 Task: Look for One-way flight tickets for 2 adults, in Economy from Aswan to Los Angele to travel on 15-Dec-2023.  Stops: Any number of stops. Choice of flight is British Airways.  Outbound departure time preference is 10:00.
Action: Mouse moved to (293, 254)
Screenshot: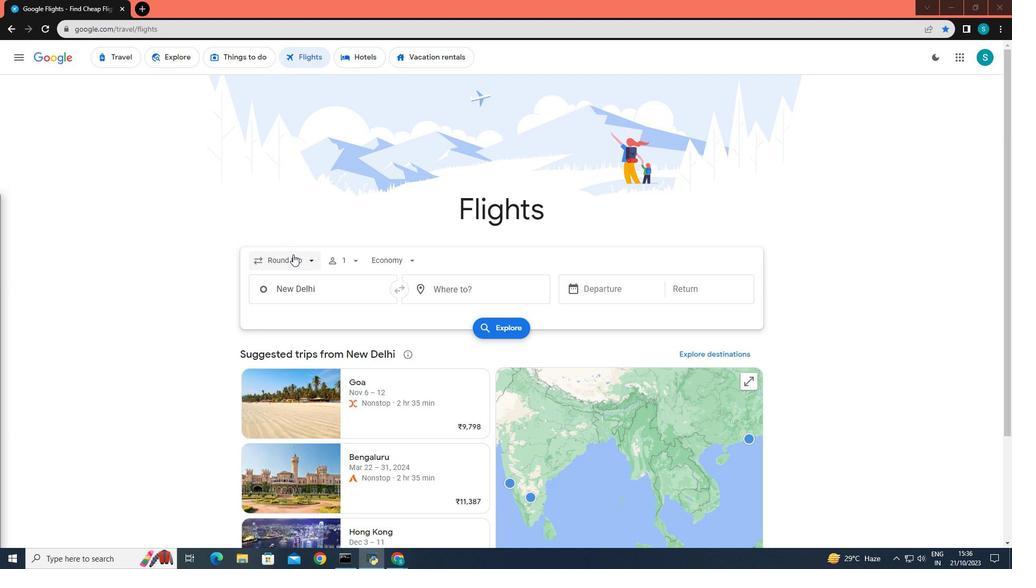 
Action: Mouse pressed left at (293, 254)
Screenshot: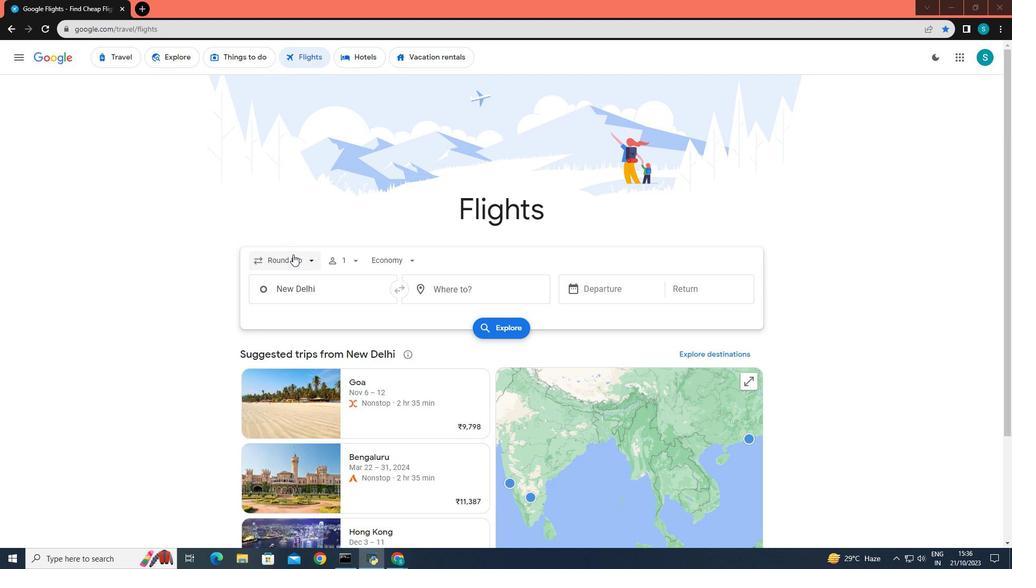 
Action: Mouse moved to (290, 306)
Screenshot: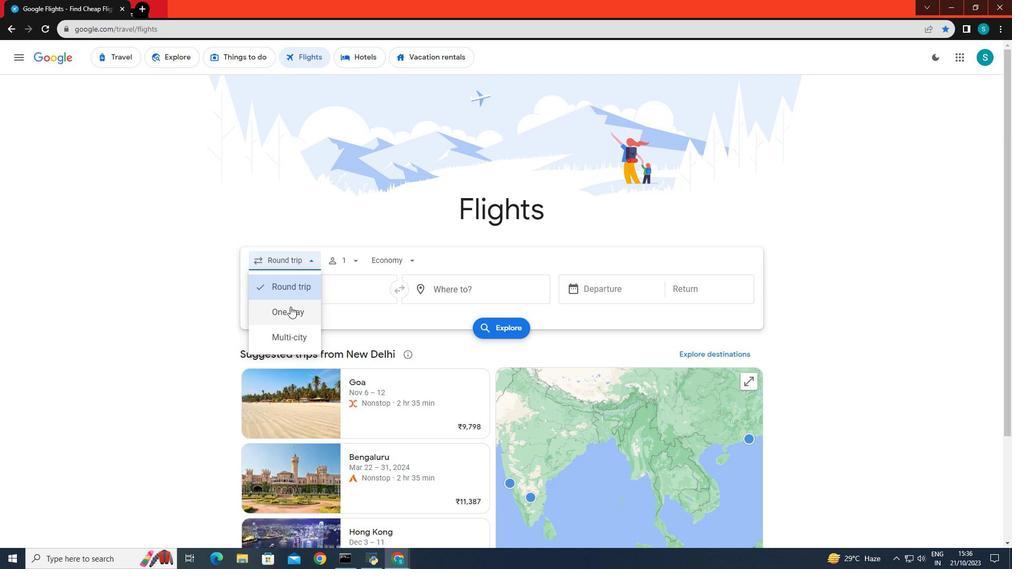 
Action: Mouse pressed left at (290, 306)
Screenshot: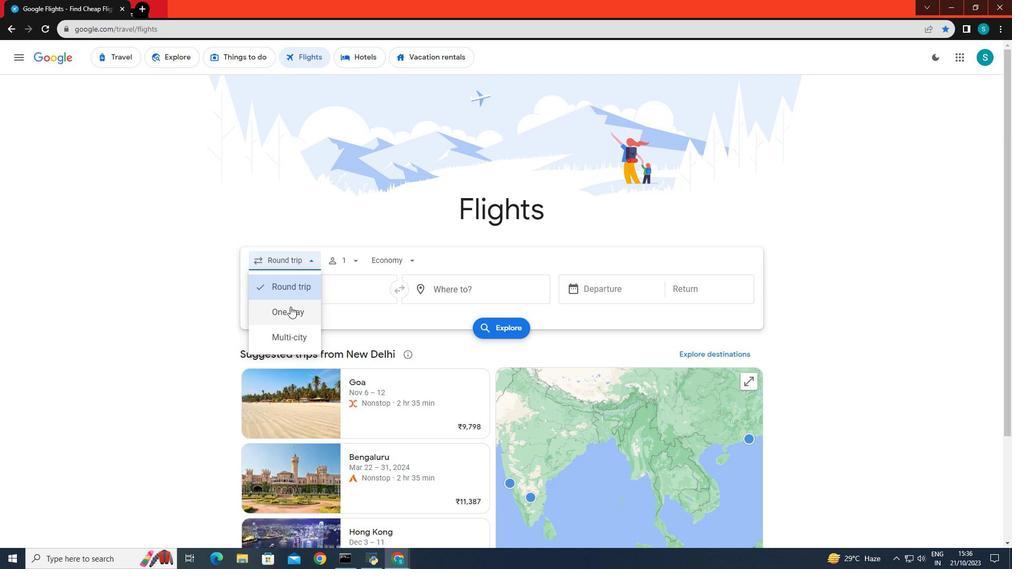 
Action: Mouse moved to (349, 256)
Screenshot: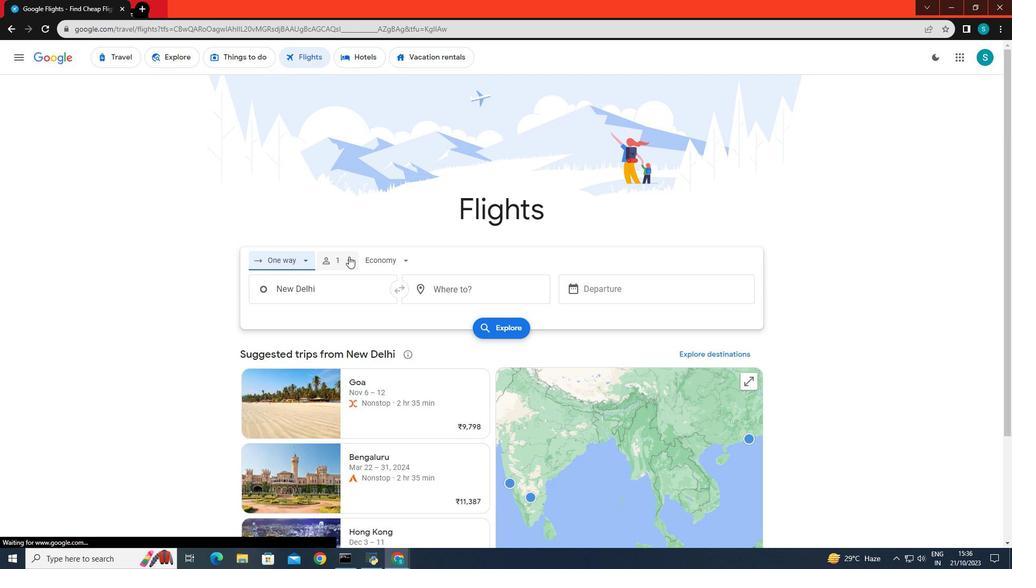 
Action: Mouse pressed left at (349, 256)
Screenshot: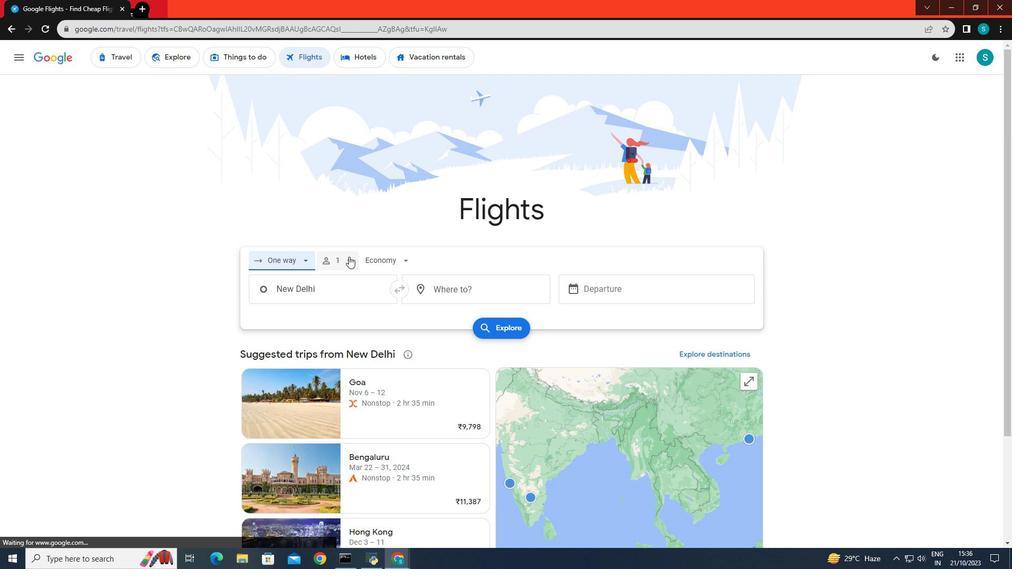 
Action: Mouse moved to (430, 292)
Screenshot: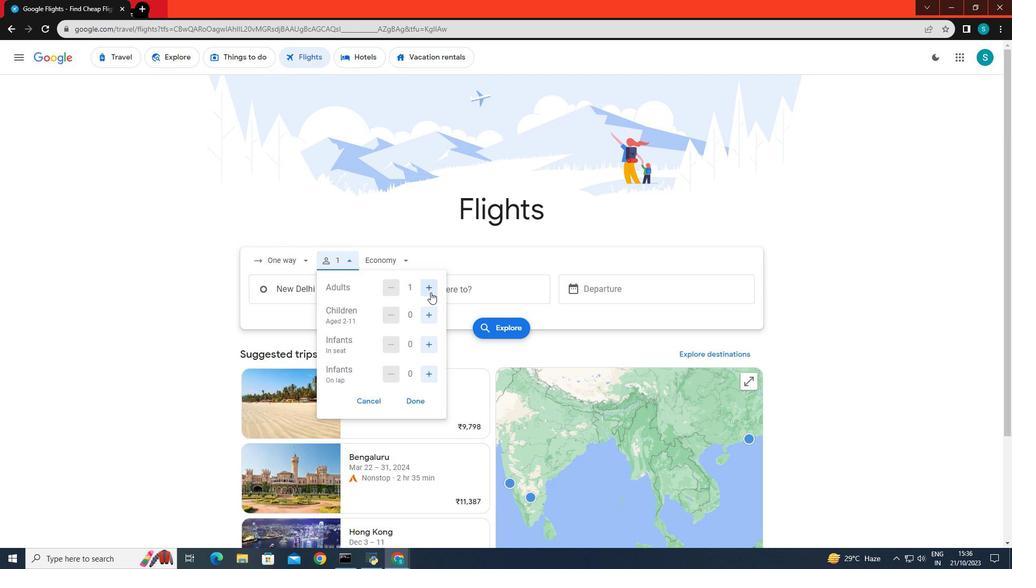 
Action: Mouse pressed left at (430, 292)
Screenshot: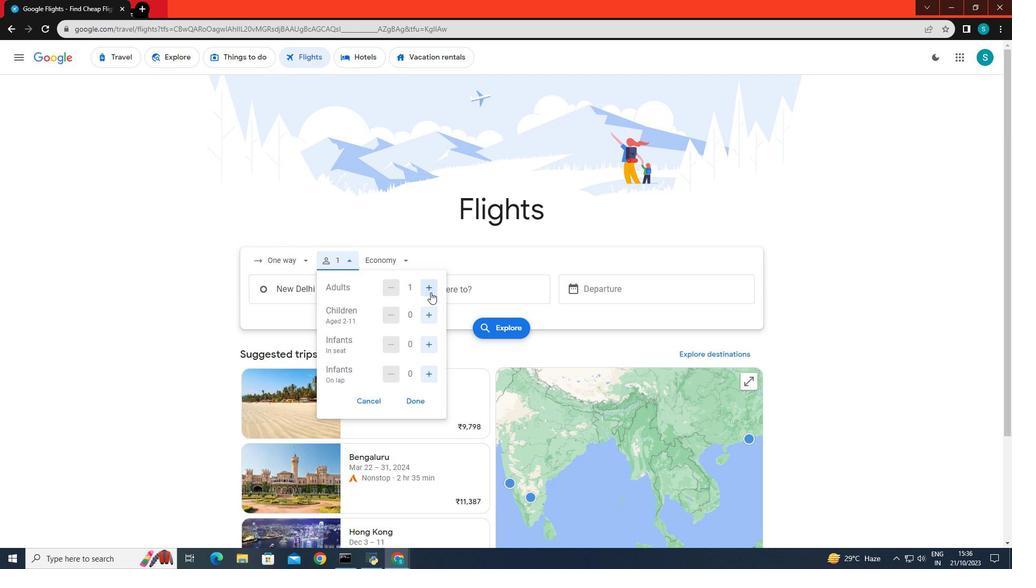 
Action: Mouse moved to (417, 400)
Screenshot: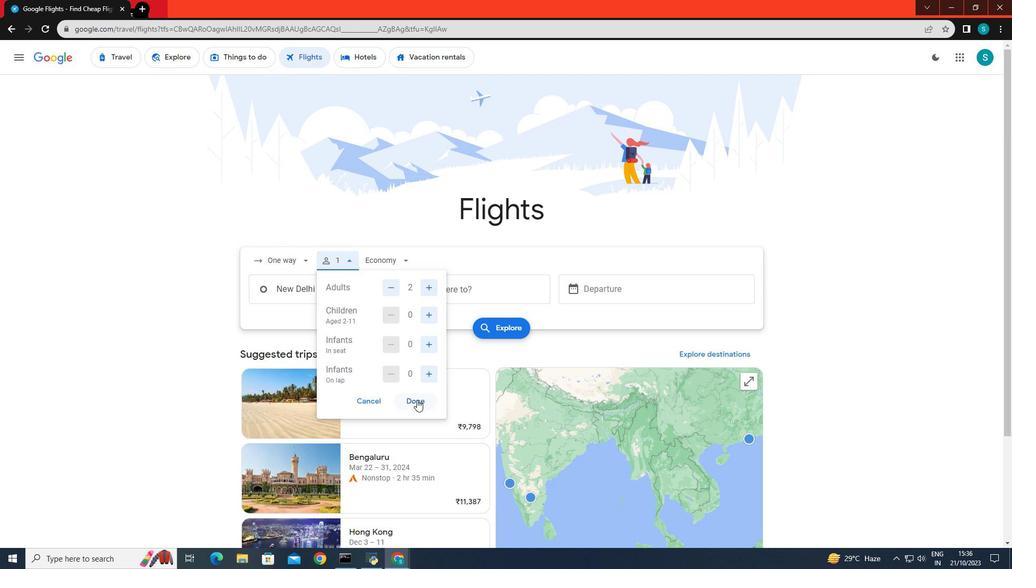 
Action: Mouse pressed left at (417, 400)
Screenshot: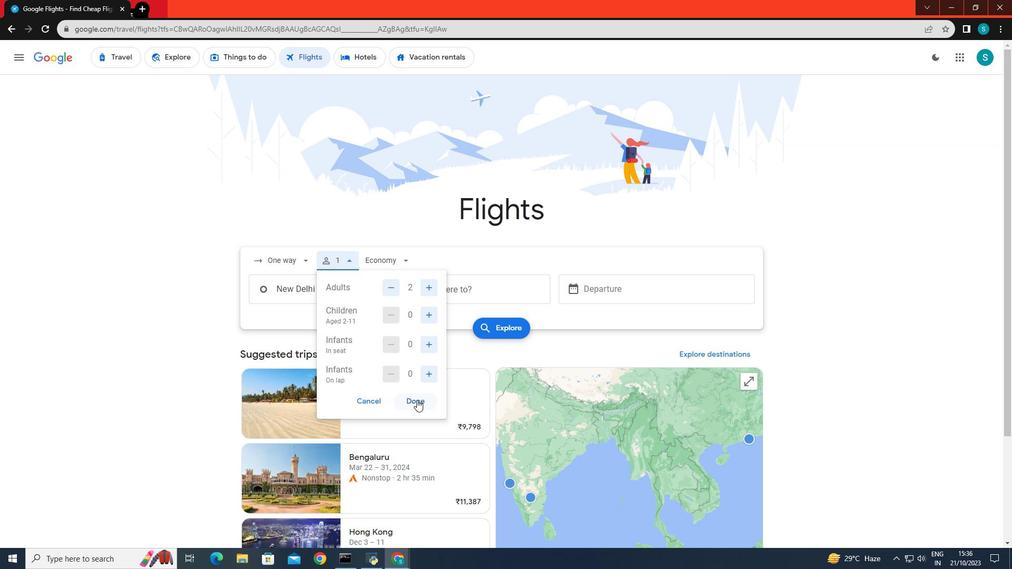 
Action: Mouse moved to (364, 291)
Screenshot: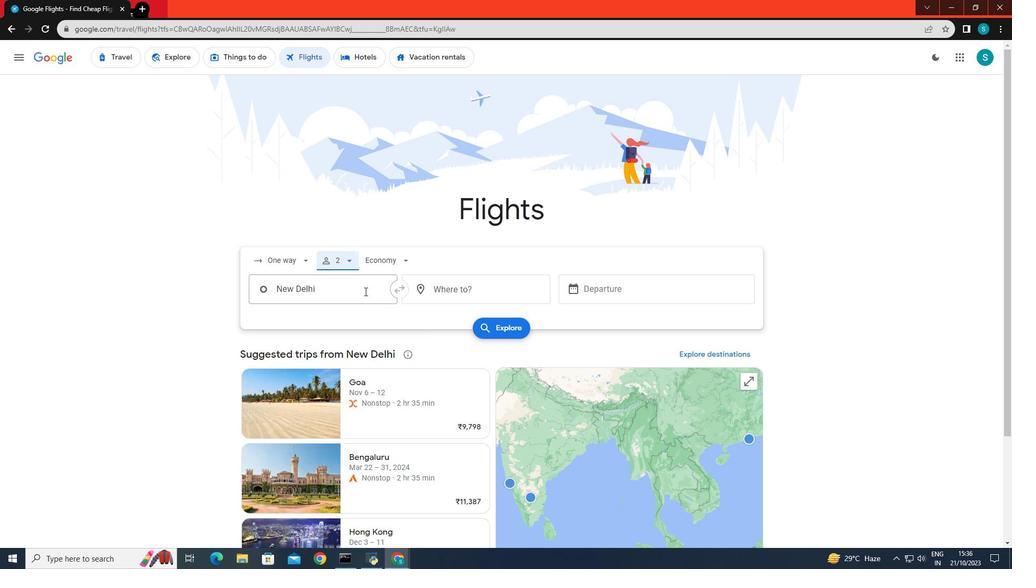 
Action: Mouse pressed left at (364, 291)
Screenshot: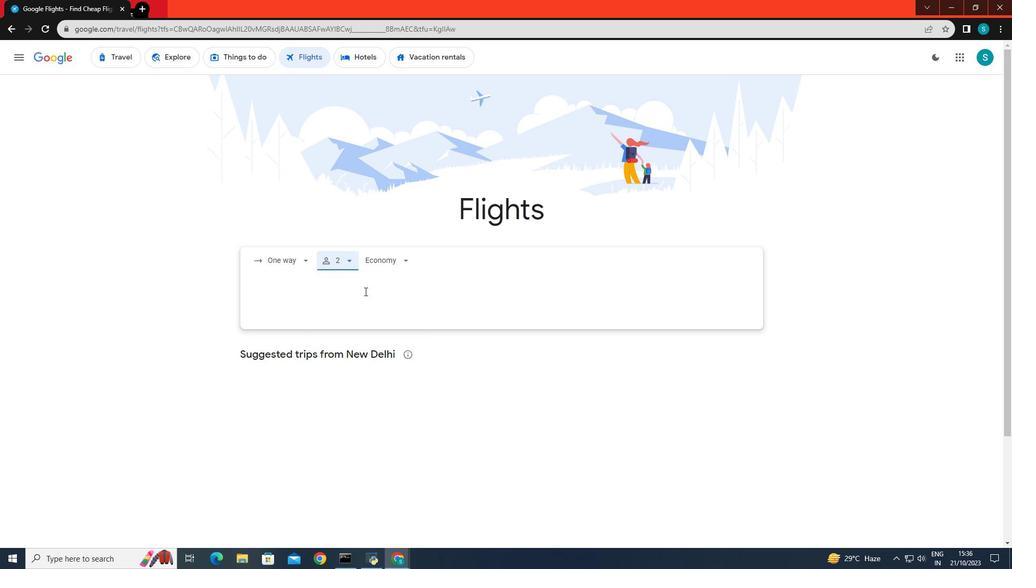 
Action: Mouse moved to (376, 254)
Screenshot: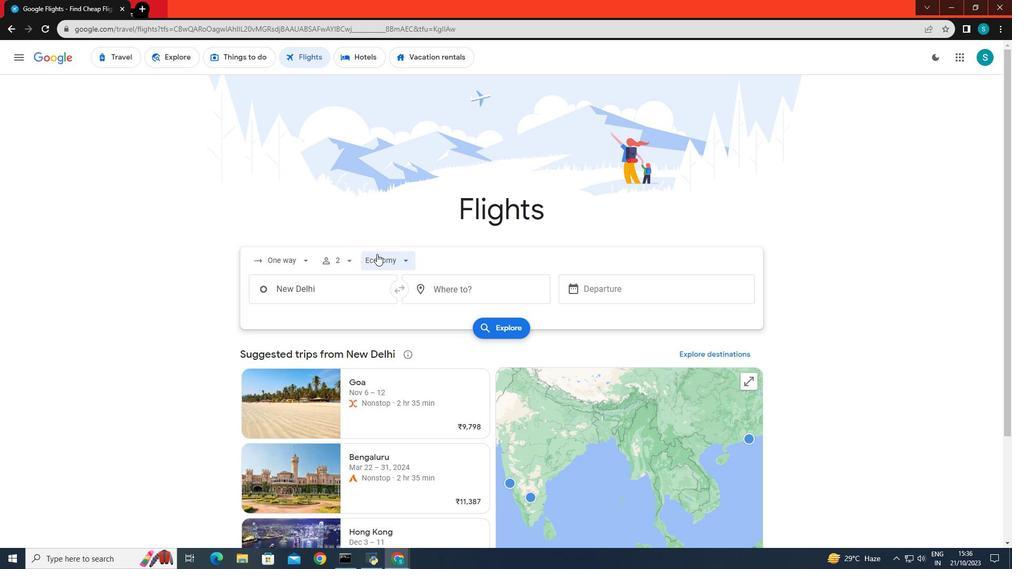 
Action: Mouse pressed left at (376, 254)
Screenshot: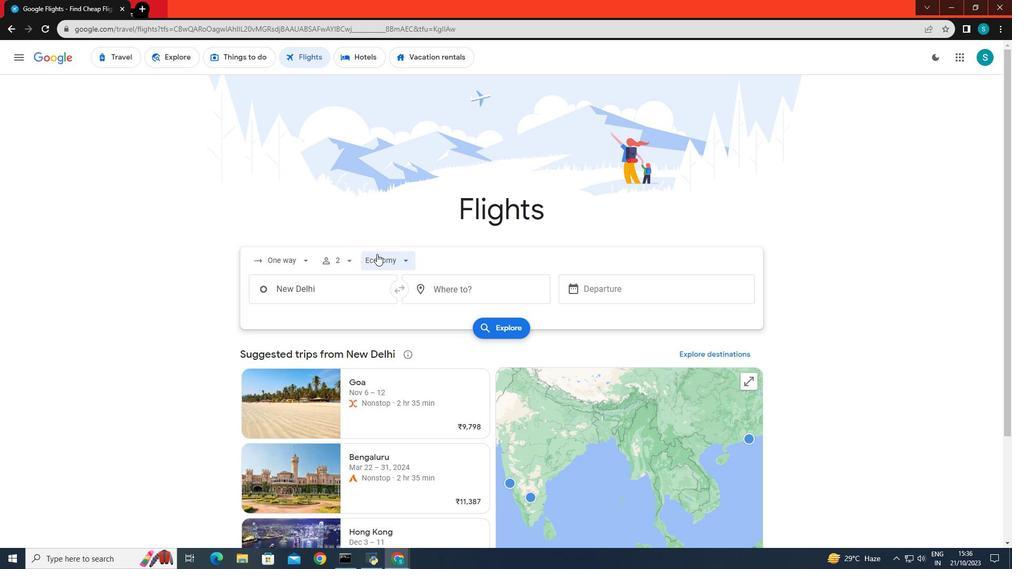 
Action: Mouse moved to (389, 292)
Screenshot: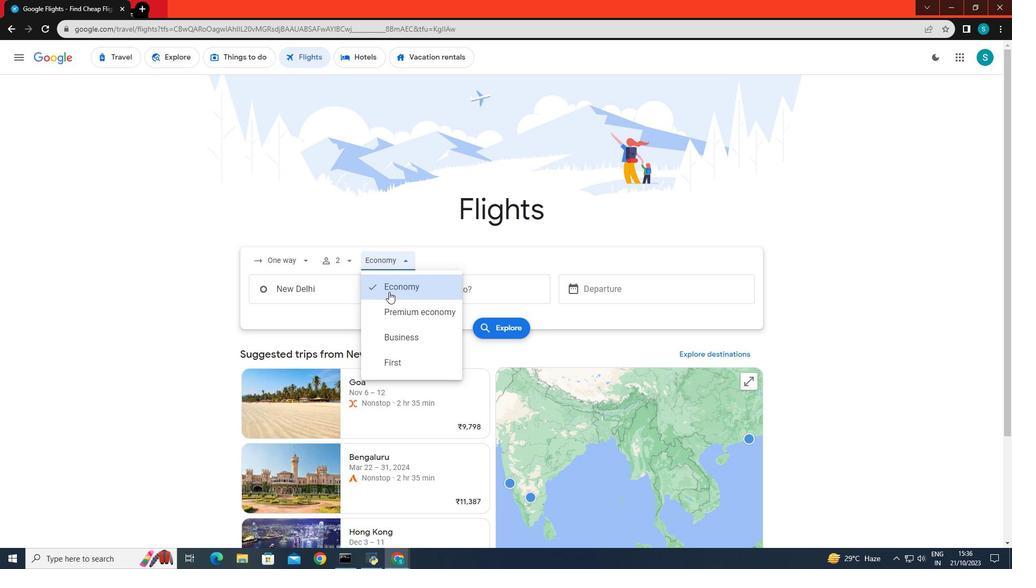 
Action: Mouse pressed left at (389, 292)
Screenshot: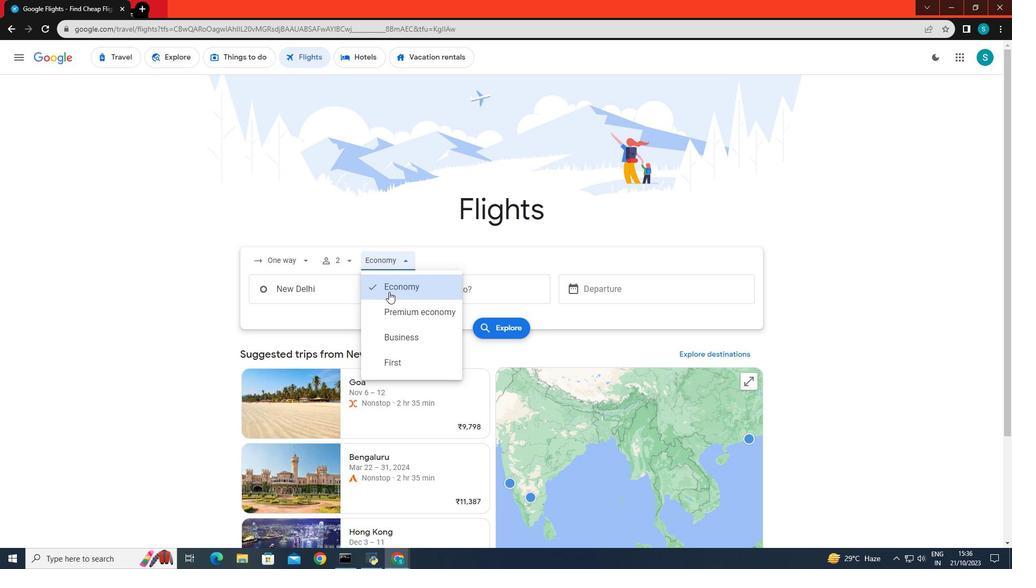 
Action: Mouse moved to (322, 296)
Screenshot: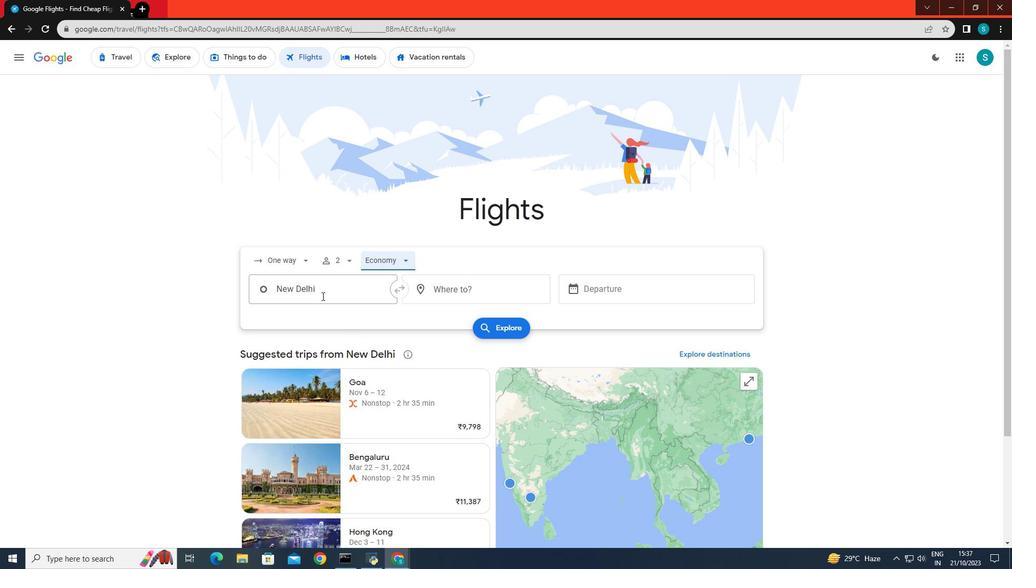 
Action: Mouse pressed left at (322, 296)
Screenshot: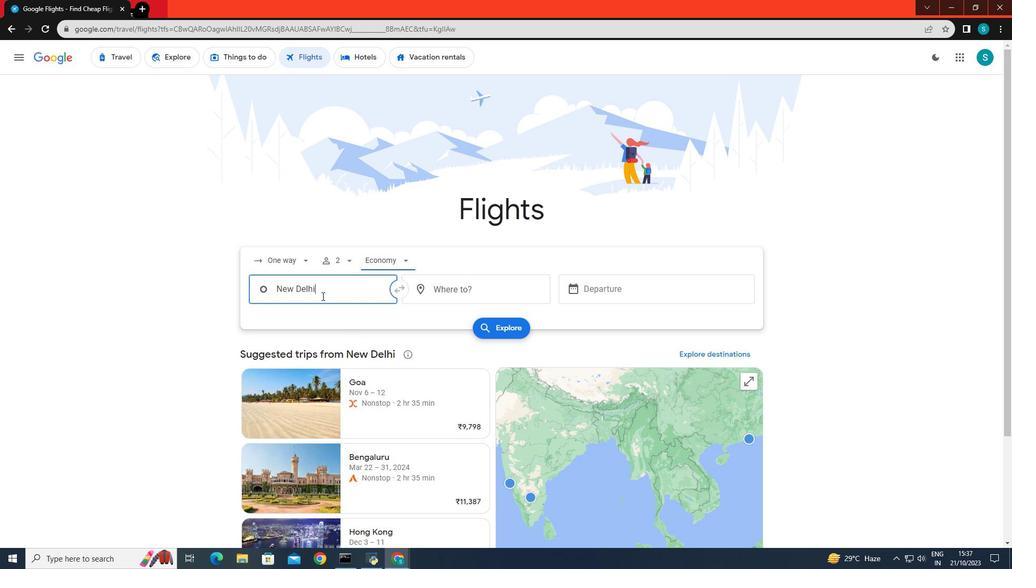
Action: Key pressed <Key.backspace><Key.caps_lock>A<Key.caps_lock>swan
Screenshot: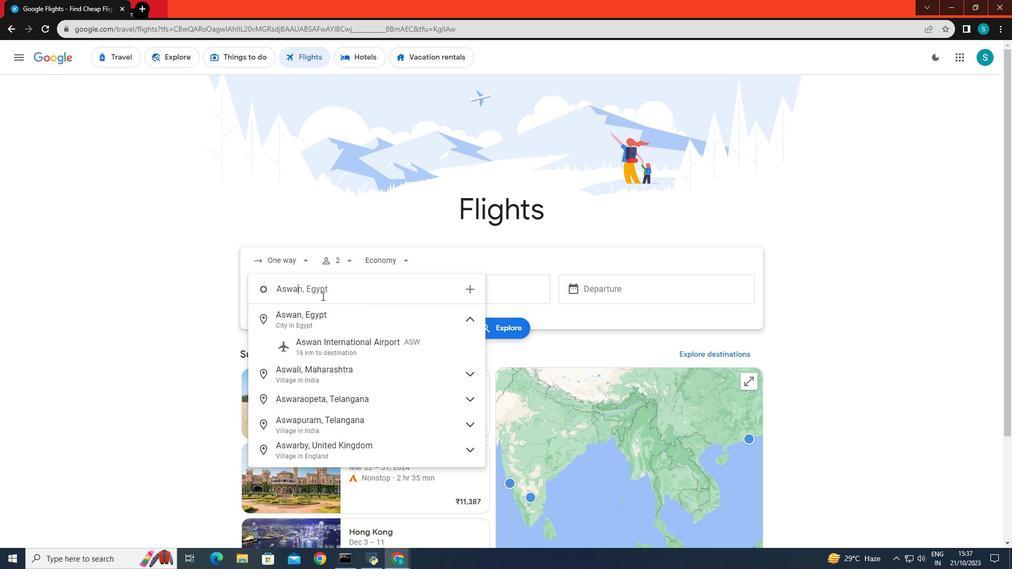 
Action: Mouse moved to (326, 336)
Screenshot: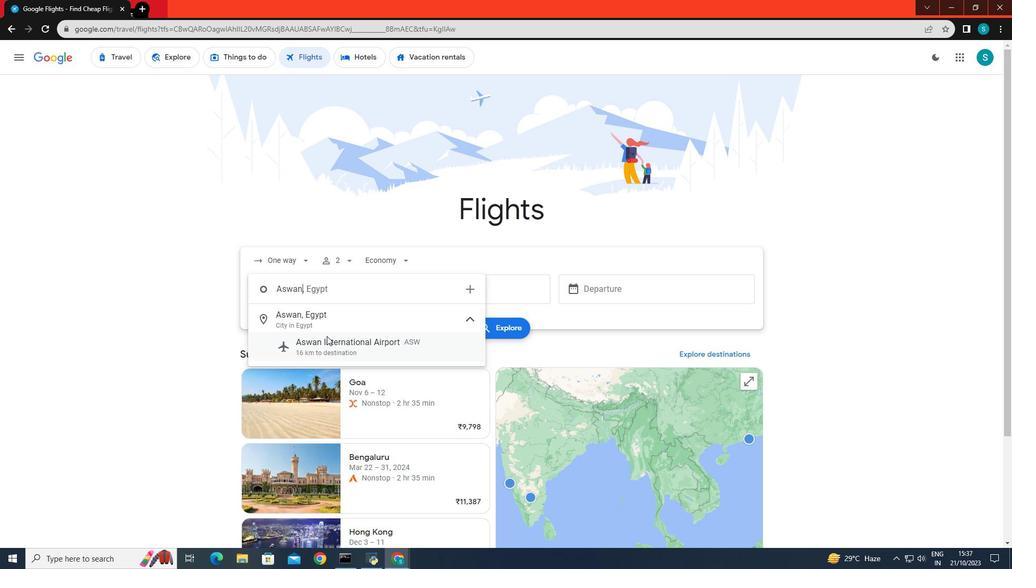 
Action: Mouse pressed left at (326, 336)
Screenshot: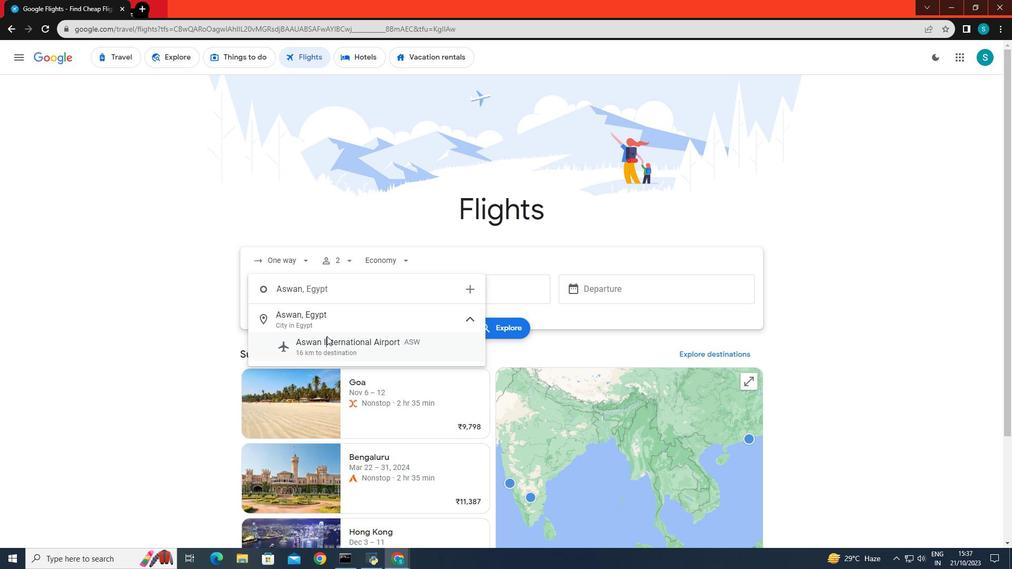 
Action: Mouse moved to (451, 288)
Screenshot: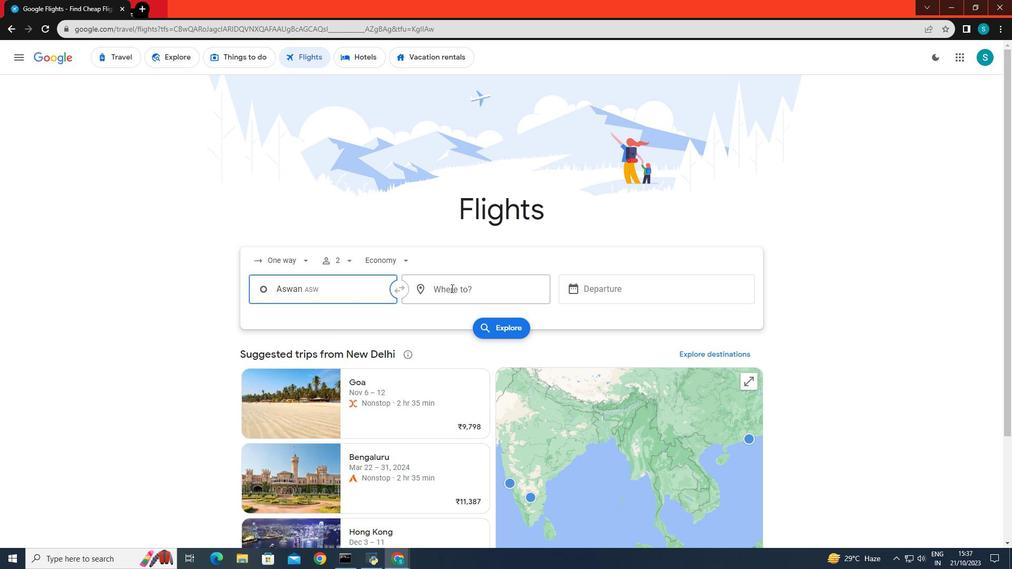 
Action: Mouse pressed left at (451, 288)
Screenshot: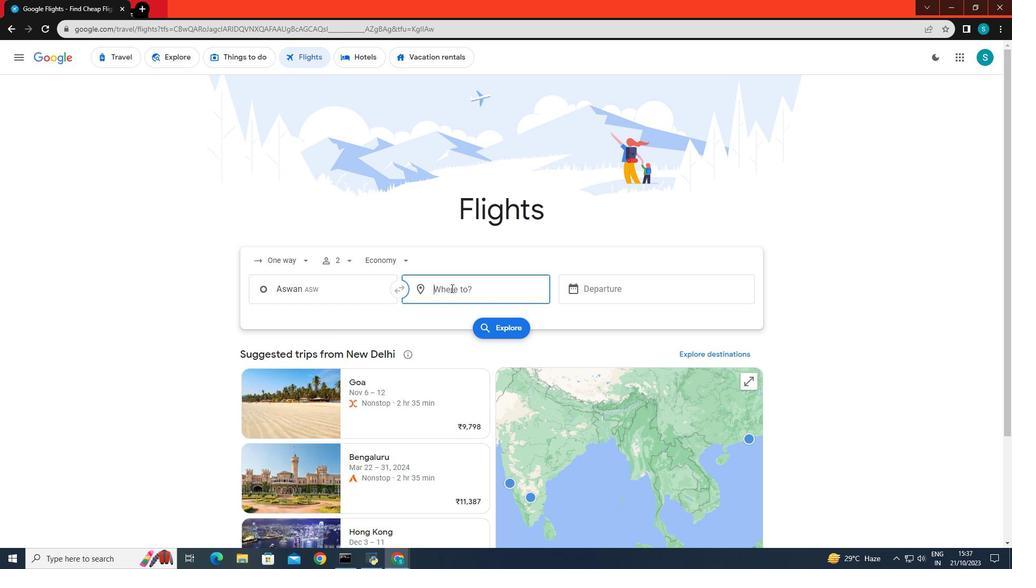 
Action: Key pressed <Key.caps_lock>L<Key.caps_lock>os<Key.space><Key.caps_lock>AN<Key.backspace><Key.caps_lock>ngele
Screenshot: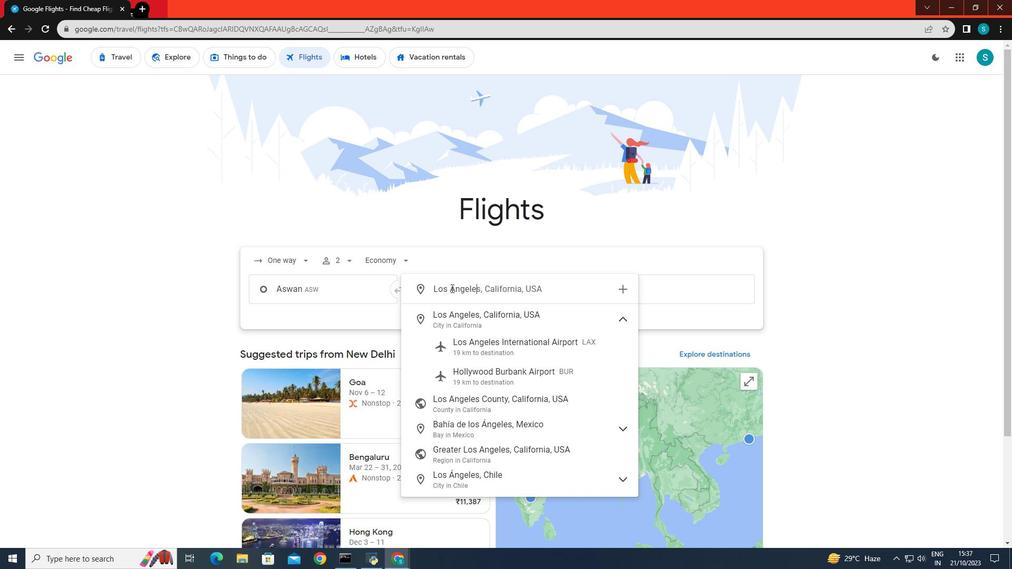 
Action: Mouse moved to (477, 317)
Screenshot: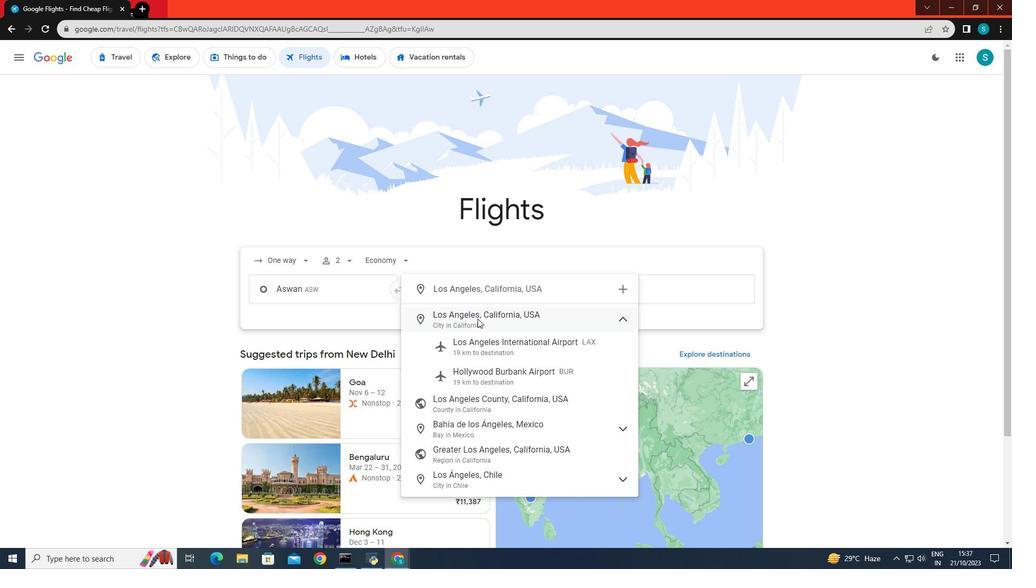 
Action: Key pressed s
Screenshot: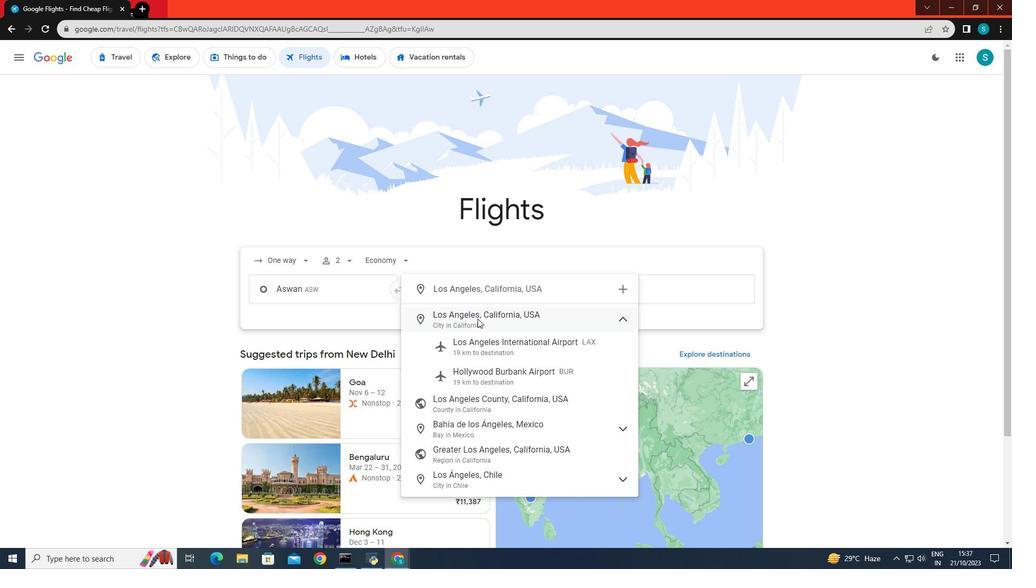 
Action: Mouse moved to (480, 341)
Screenshot: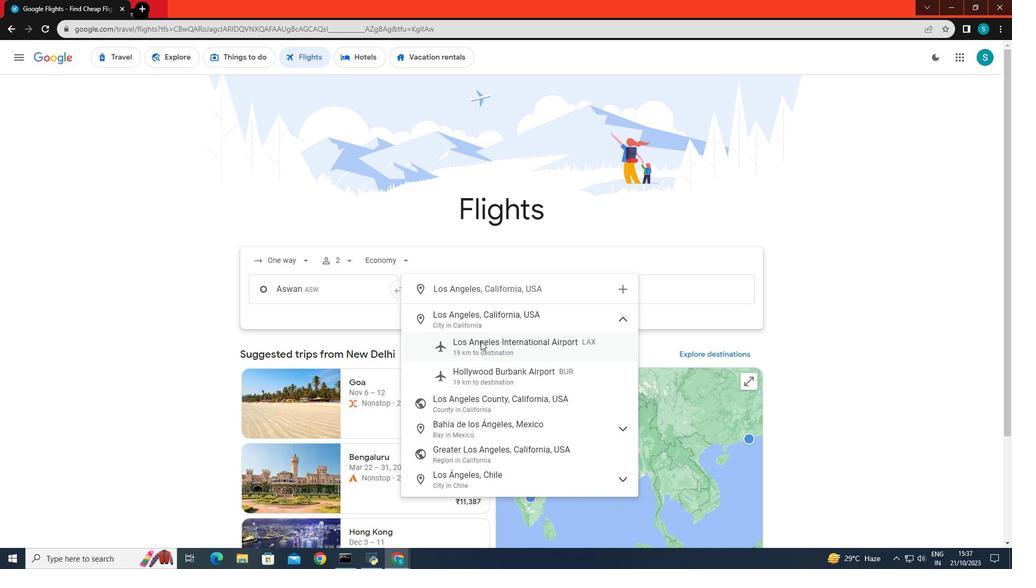 
Action: Key pressed <Key.backspace>
Screenshot: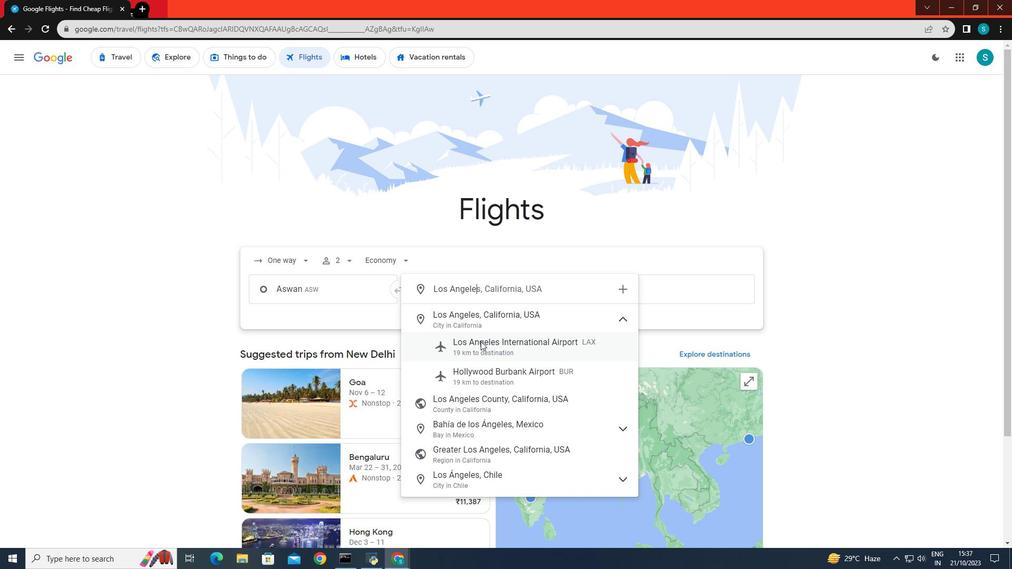 
Action: Mouse moved to (482, 347)
Screenshot: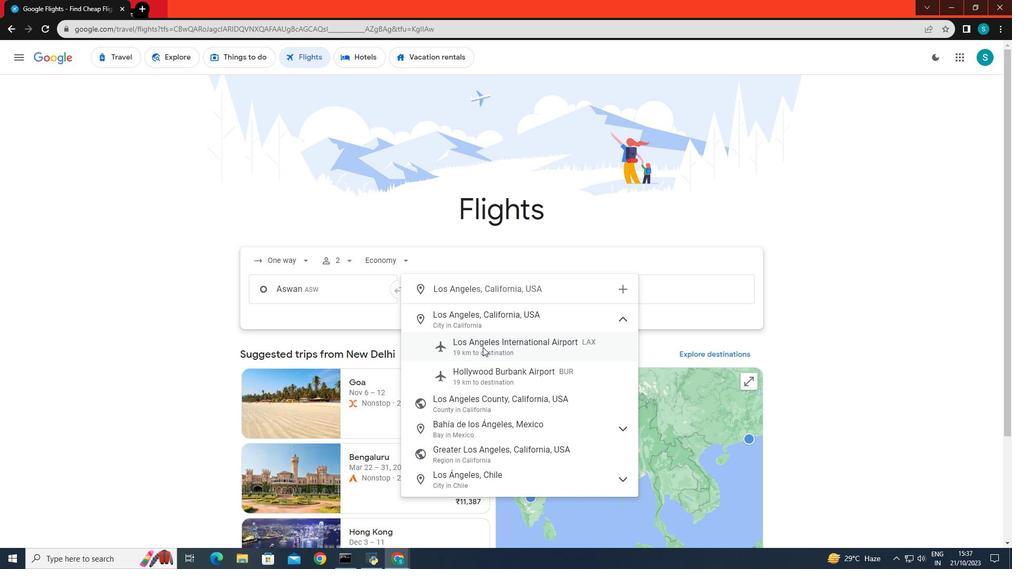 
Action: Mouse pressed left at (482, 347)
Screenshot: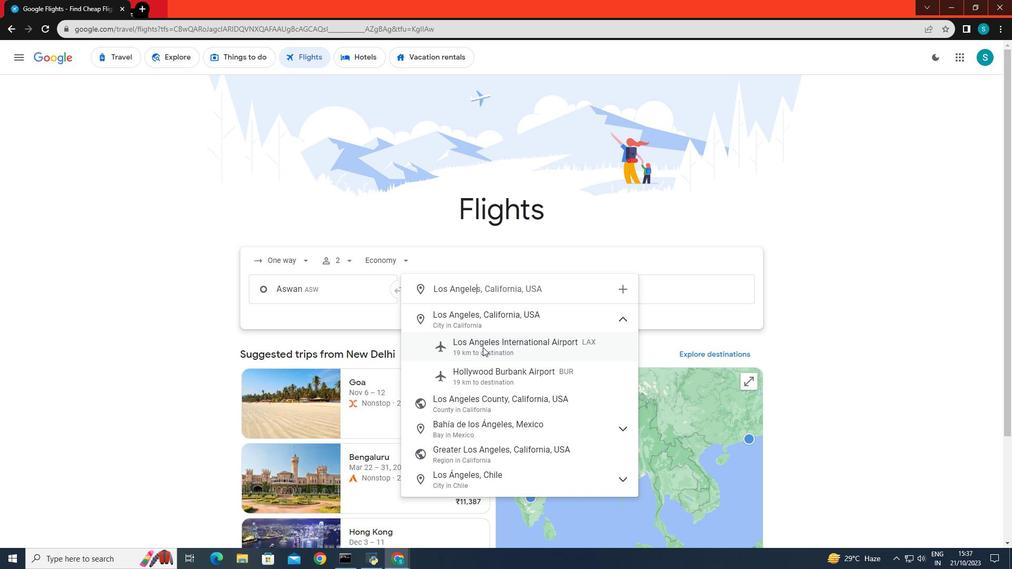 
Action: Mouse moved to (587, 291)
Screenshot: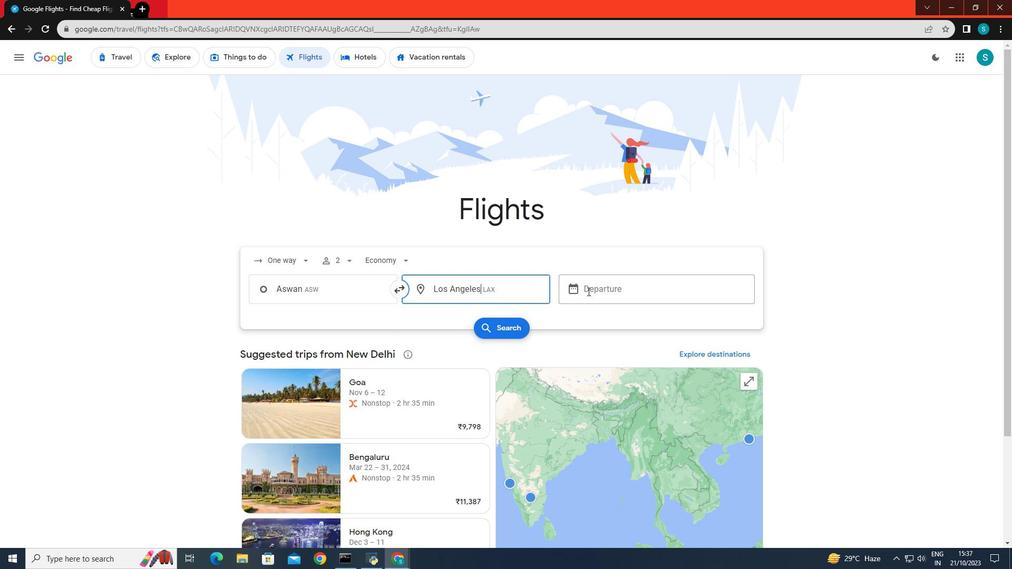 
Action: Mouse pressed left at (587, 291)
Screenshot: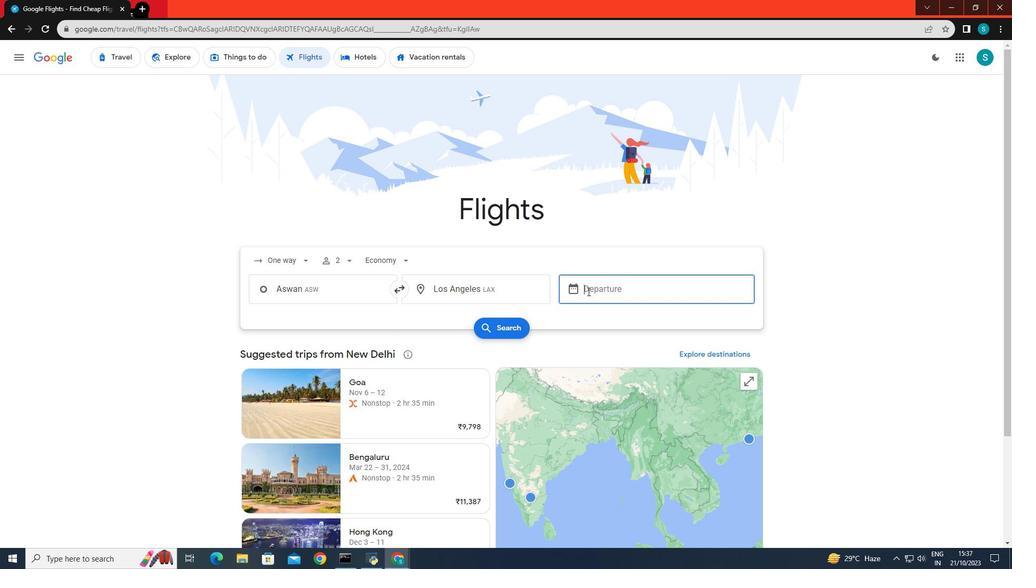 
Action: Mouse moved to (758, 405)
Screenshot: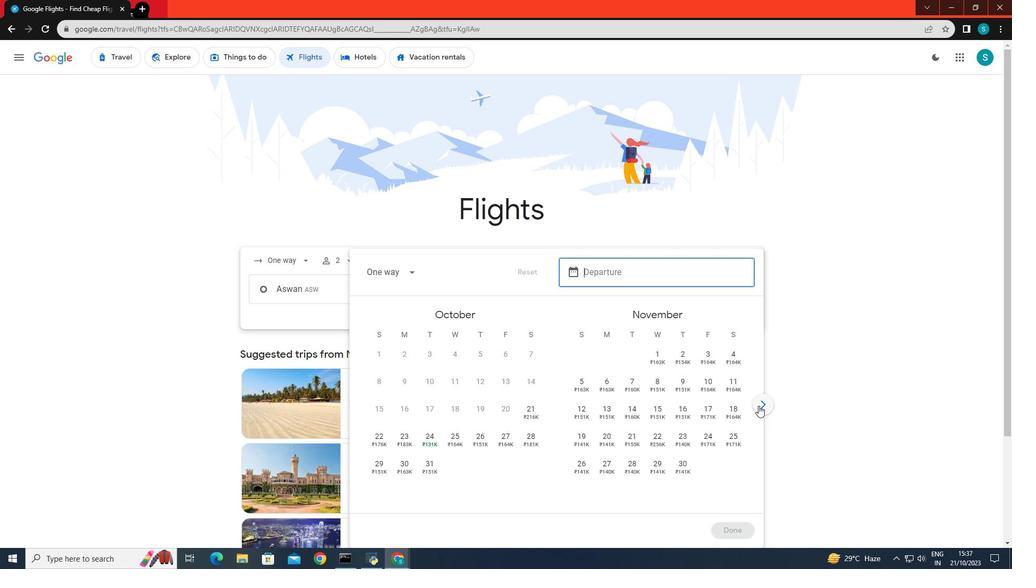 
Action: Mouse pressed left at (758, 405)
Screenshot: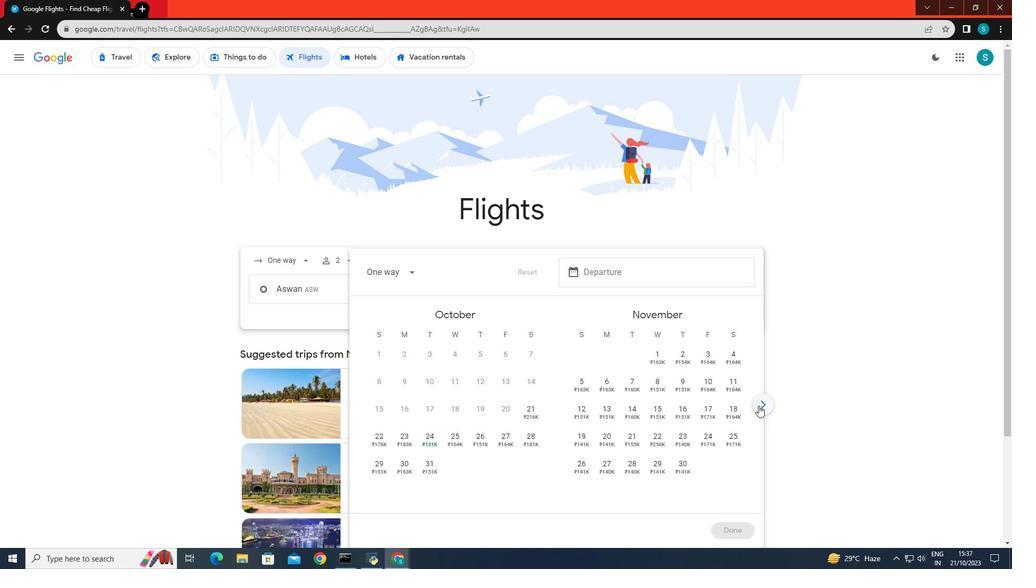 
Action: Mouse moved to (712, 411)
Screenshot: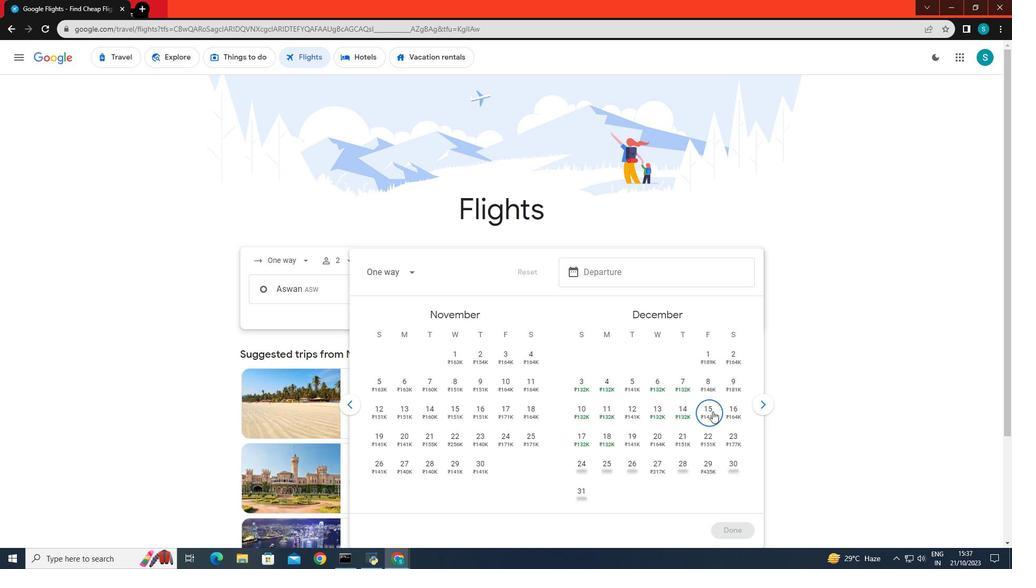 
Action: Mouse pressed left at (712, 411)
Screenshot: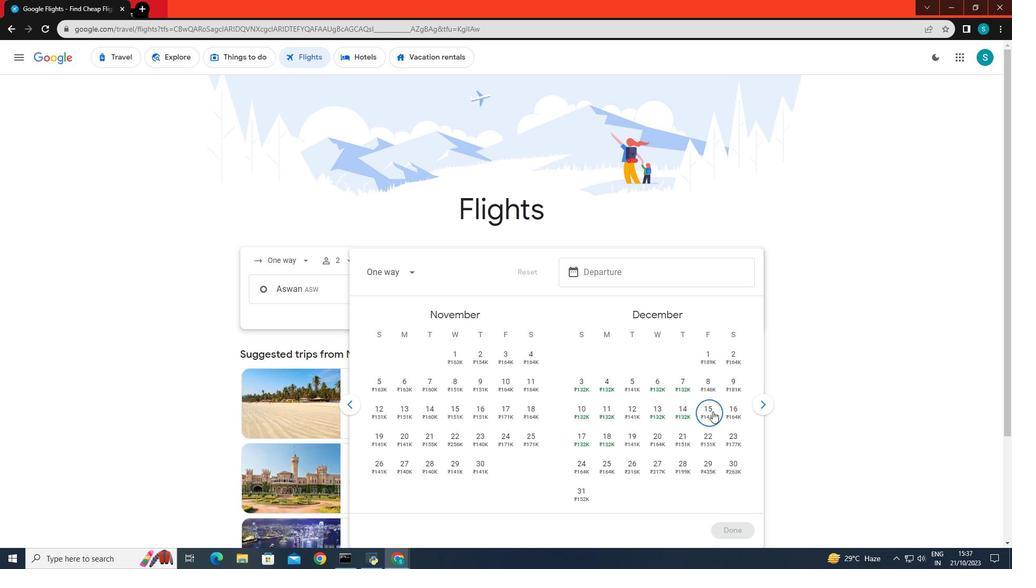 
Action: Mouse moved to (724, 528)
Screenshot: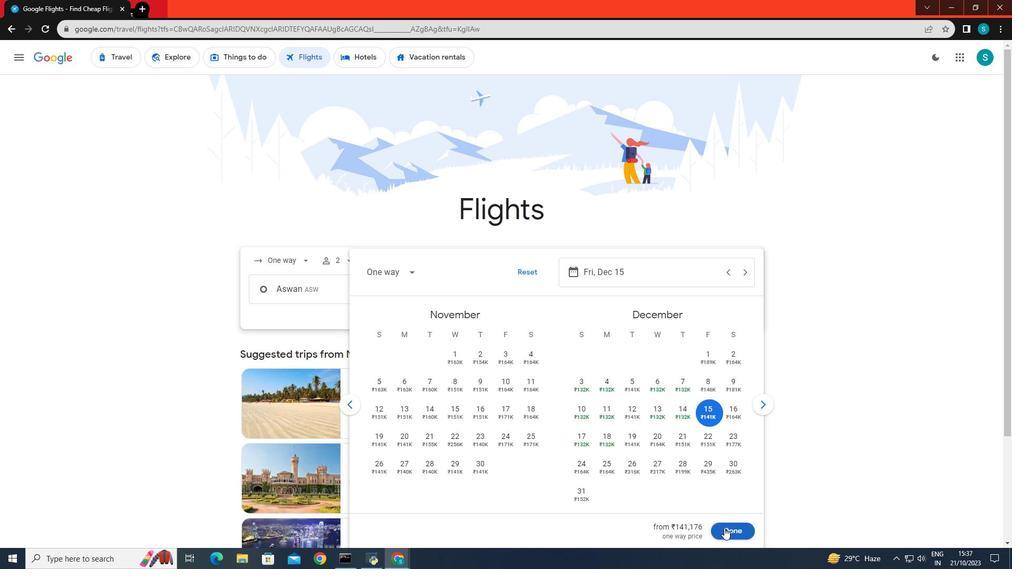 
Action: Mouse pressed left at (724, 528)
Screenshot: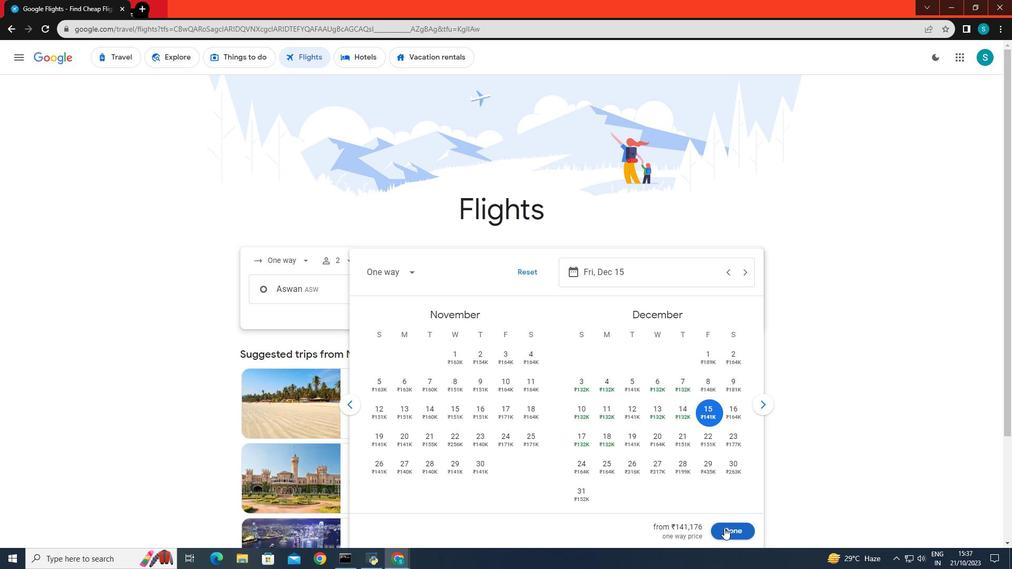 
Action: Mouse moved to (513, 331)
Screenshot: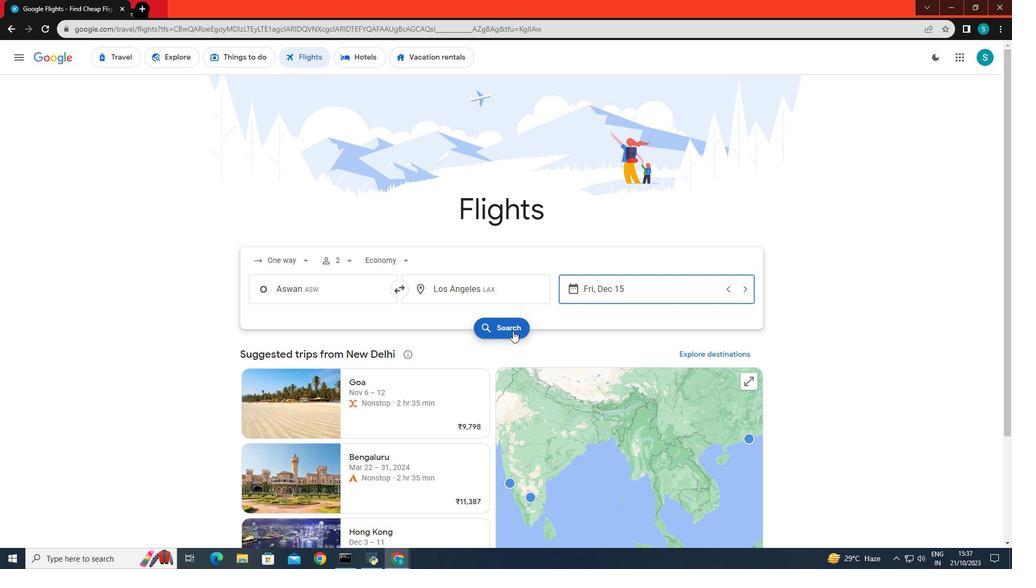 
Action: Mouse pressed left at (513, 331)
Screenshot: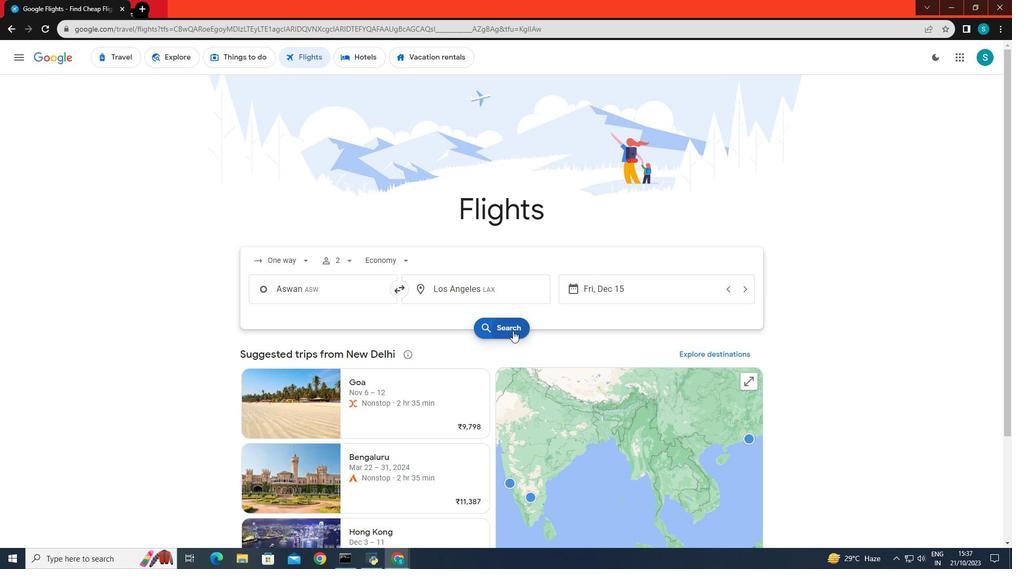 
Action: Mouse moved to (327, 155)
Screenshot: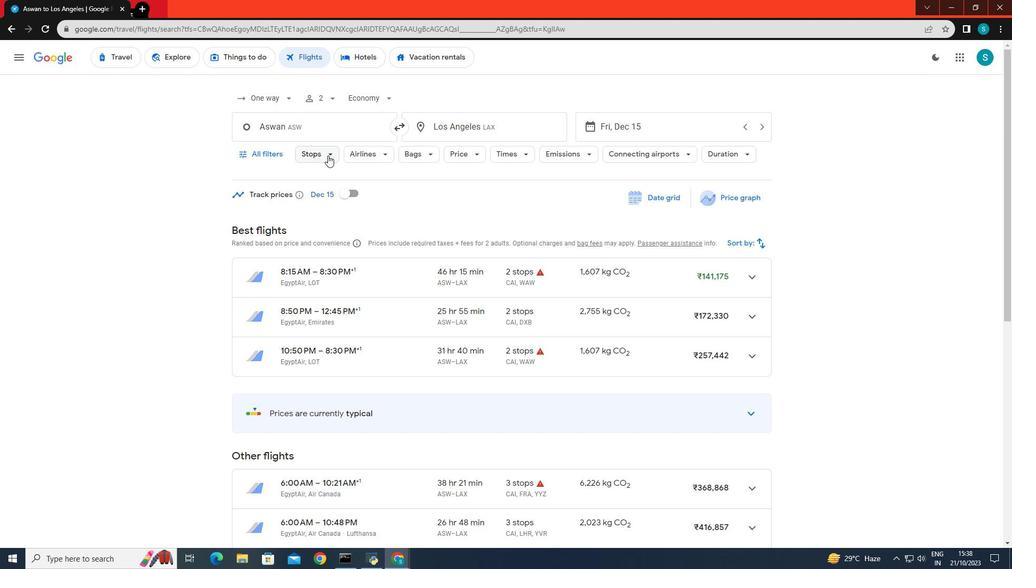 
Action: Mouse pressed left at (327, 155)
Screenshot: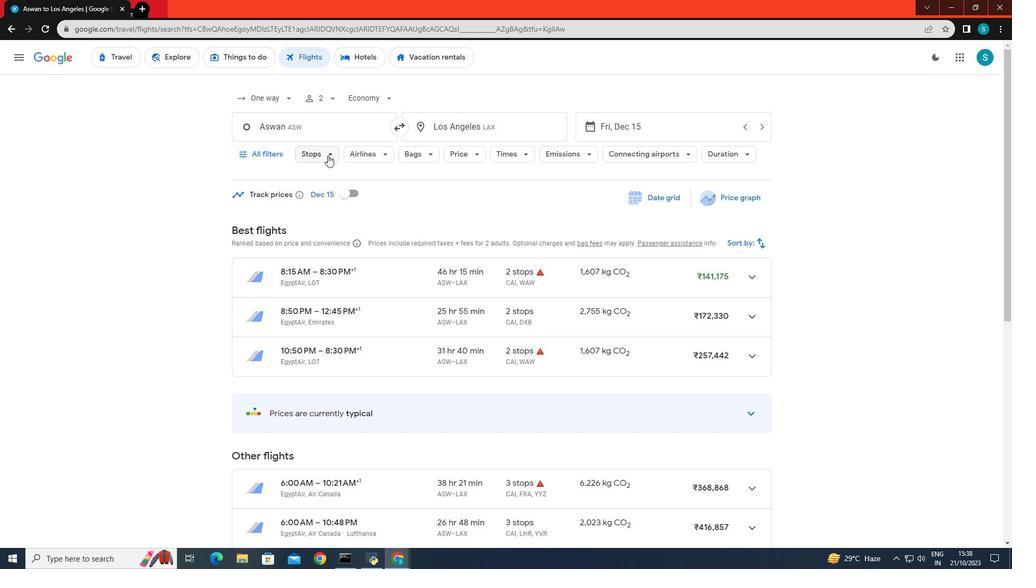 
Action: Mouse moved to (322, 213)
Screenshot: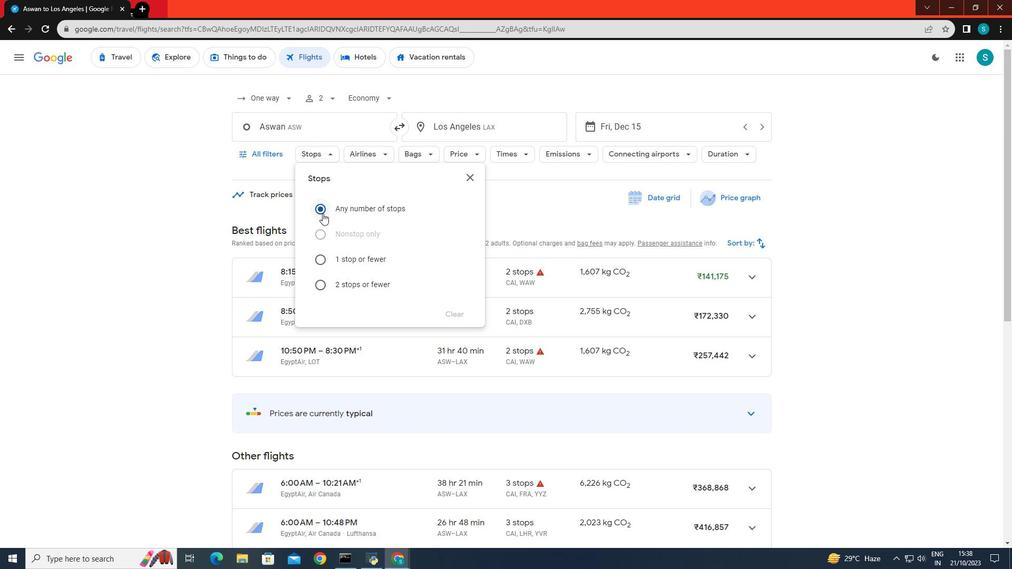 
Action: Mouse pressed left at (322, 213)
Screenshot: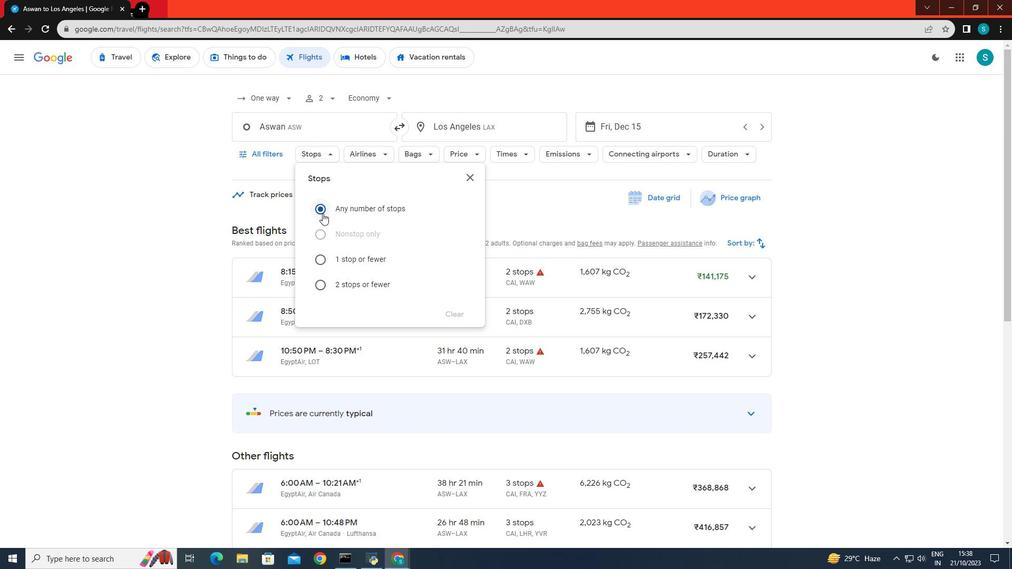 
Action: Mouse moved to (190, 263)
Screenshot: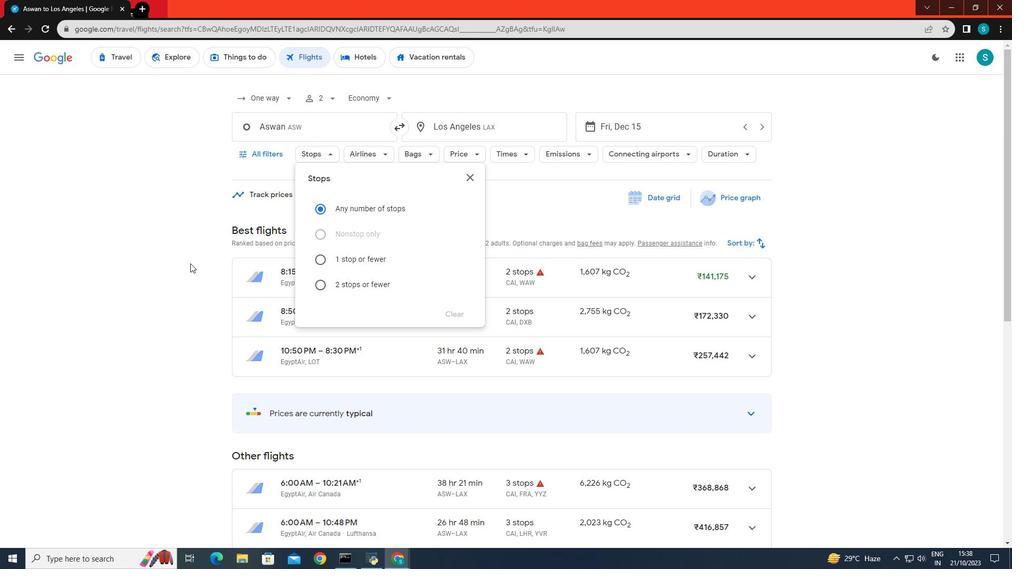 
Action: Mouse pressed left at (190, 263)
Screenshot: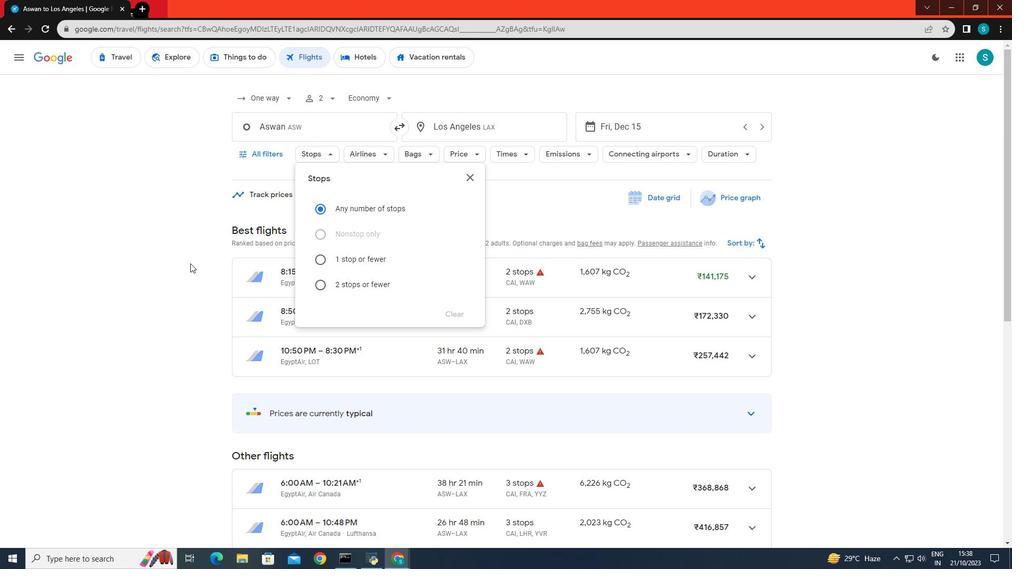 
Action: Mouse moved to (378, 151)
Screenshot: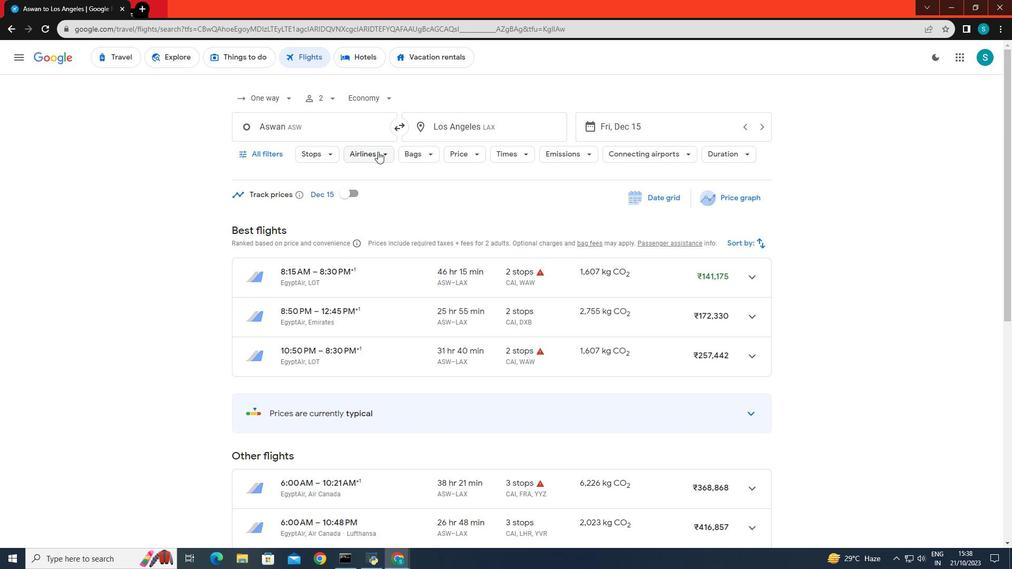 
Action: Mouse pressed left at (378, 151)
Screenshot: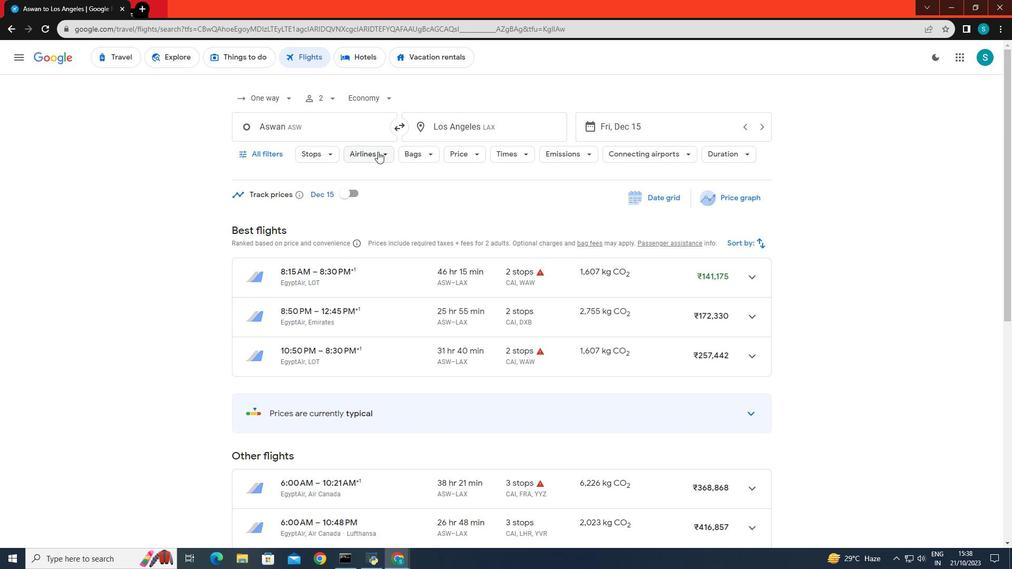 
Action: Mouse moved to (425, 366)
Screenshot: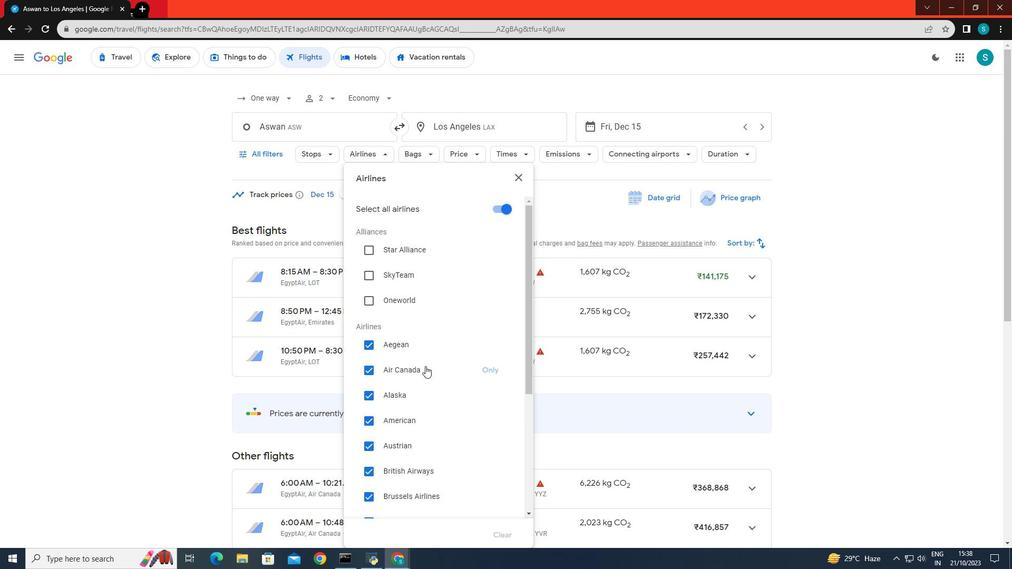 
Action: Mouse scrolled (425, 365) with delta (0, 0)
Screenshot: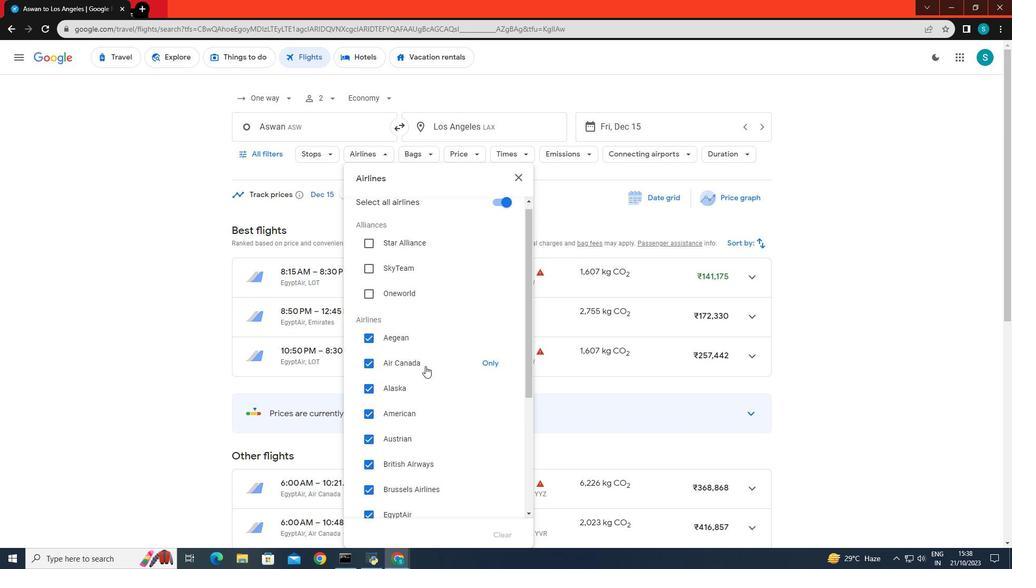 
Action: Mouse scrolled (425, 365) with delta (0, 0)
Screenshot: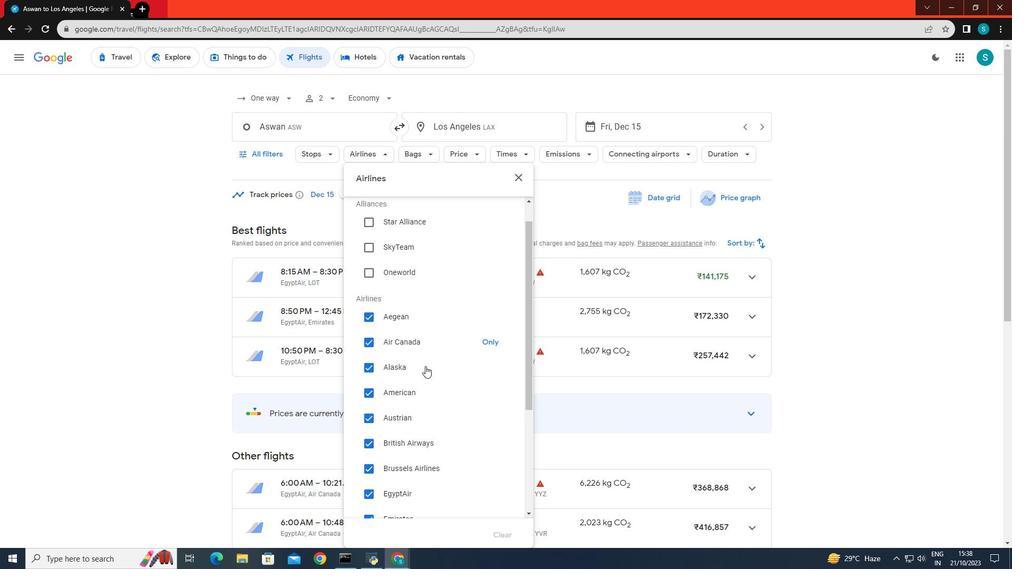 
Action: Mouse moved to (487, 370)
Screenshot: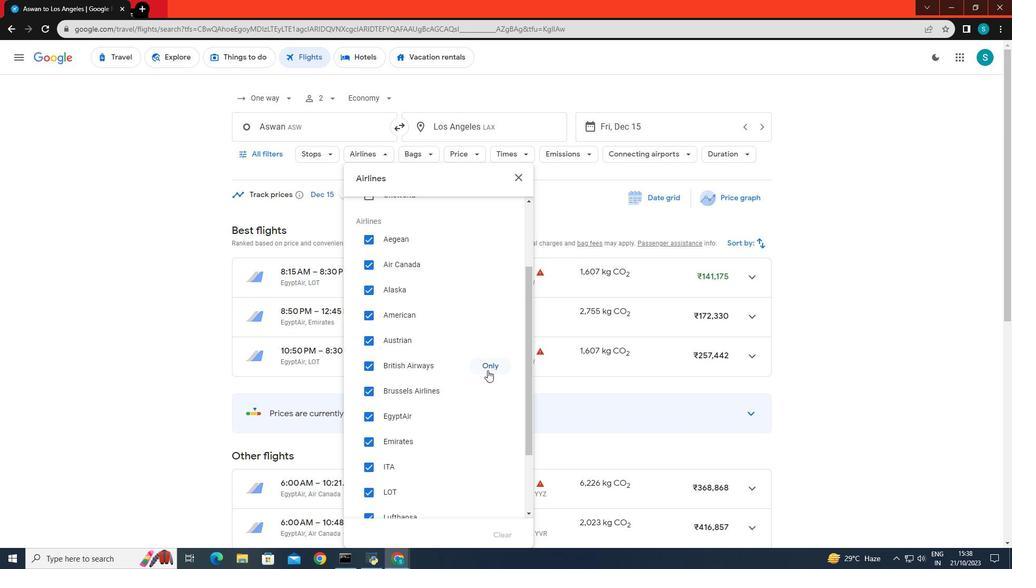 
Action: Mouse pressed left at (487, 370)
Screenshot: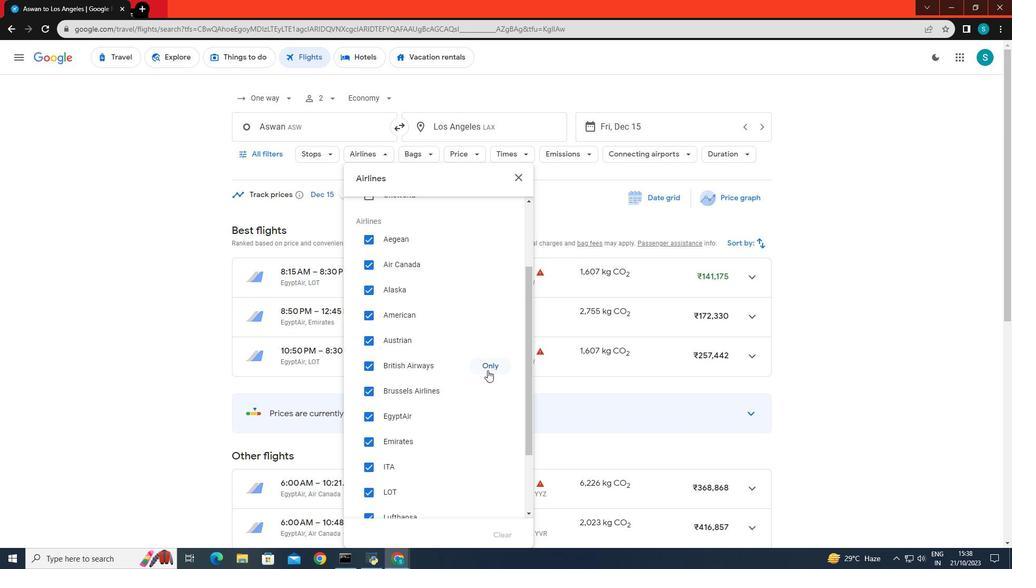 
Action: Mouse moved to (305, 353)
Screenshot: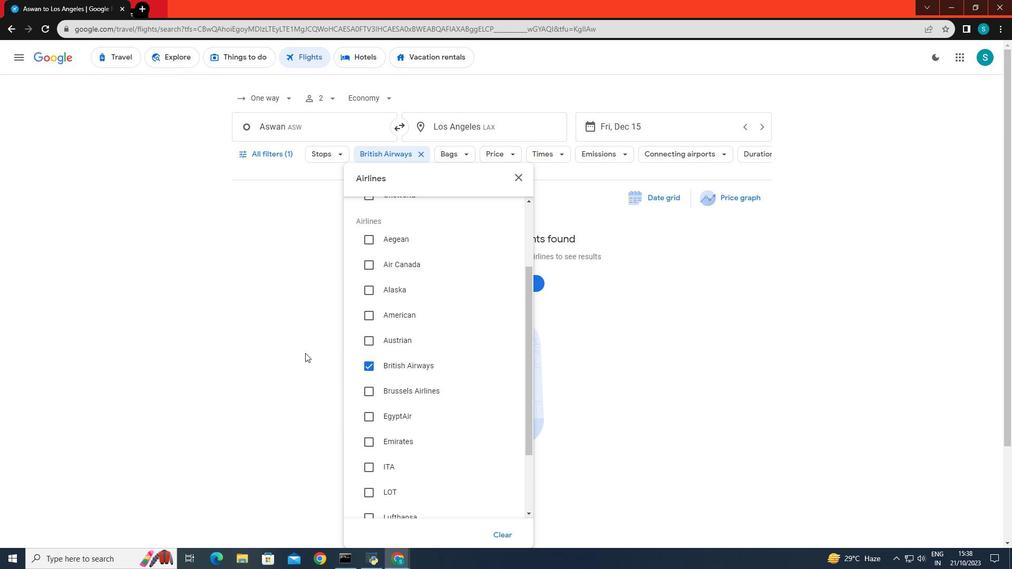 
Action: Mouse pressed left at (305, 353)
Screenshot: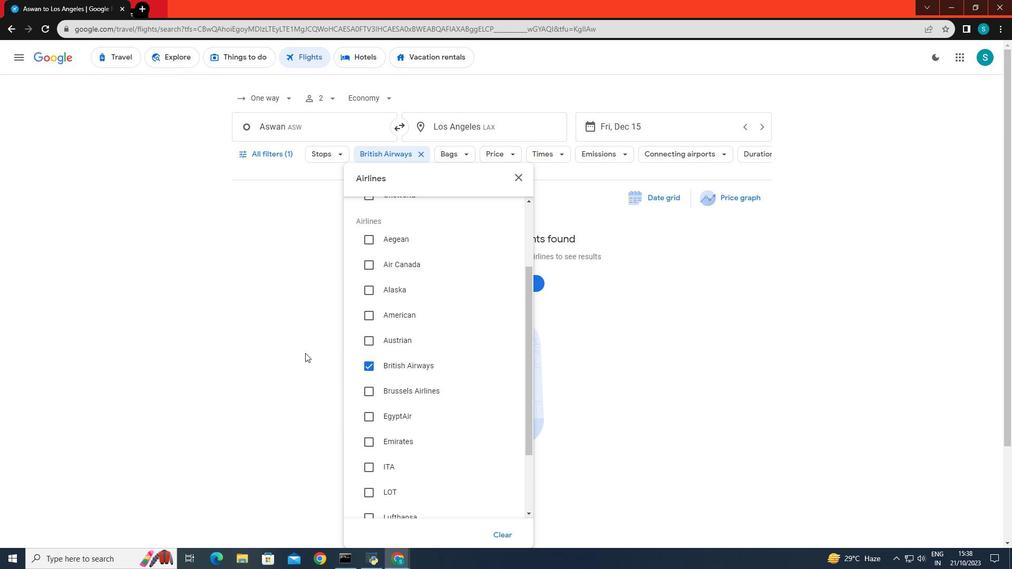 
Action: Mouse moved to (556, 153)
Screenshot: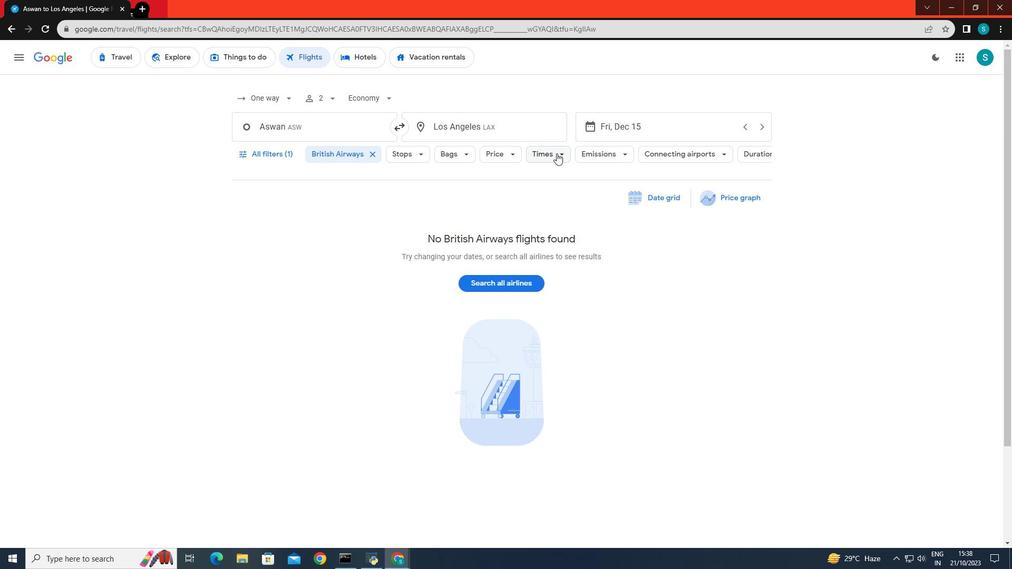 
Action: Mouse pressed left at (556, 153)
Screenshot: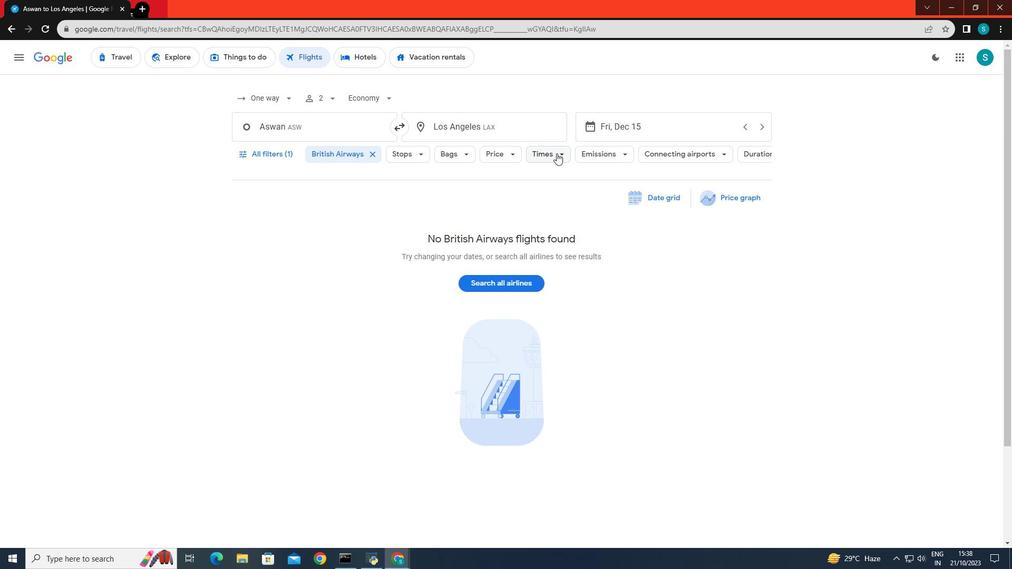 
Action: Mouse moved to (542, 256)
Screenshot: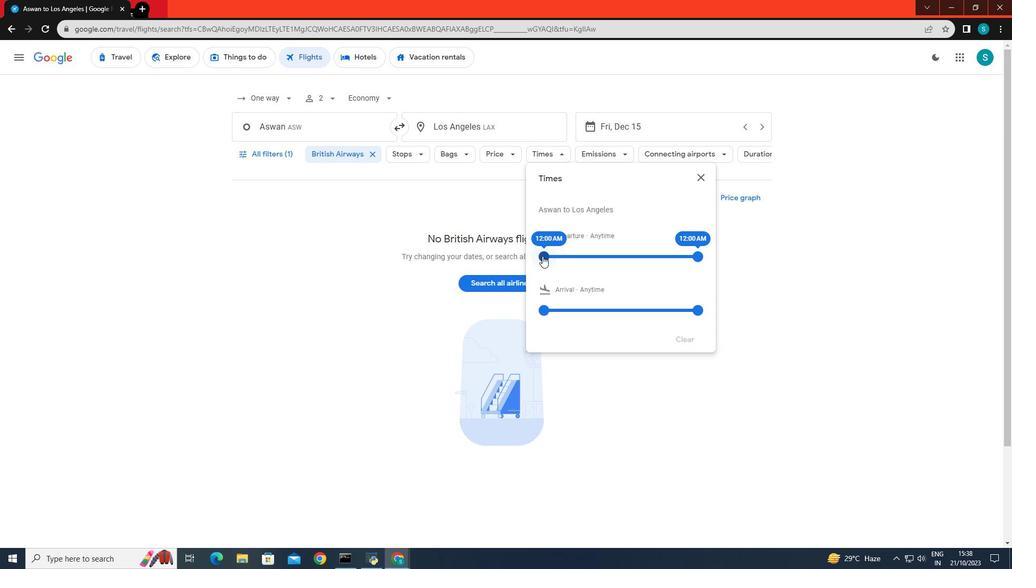 
Action: Mouse pressed left at (542, 256)
Screenshot: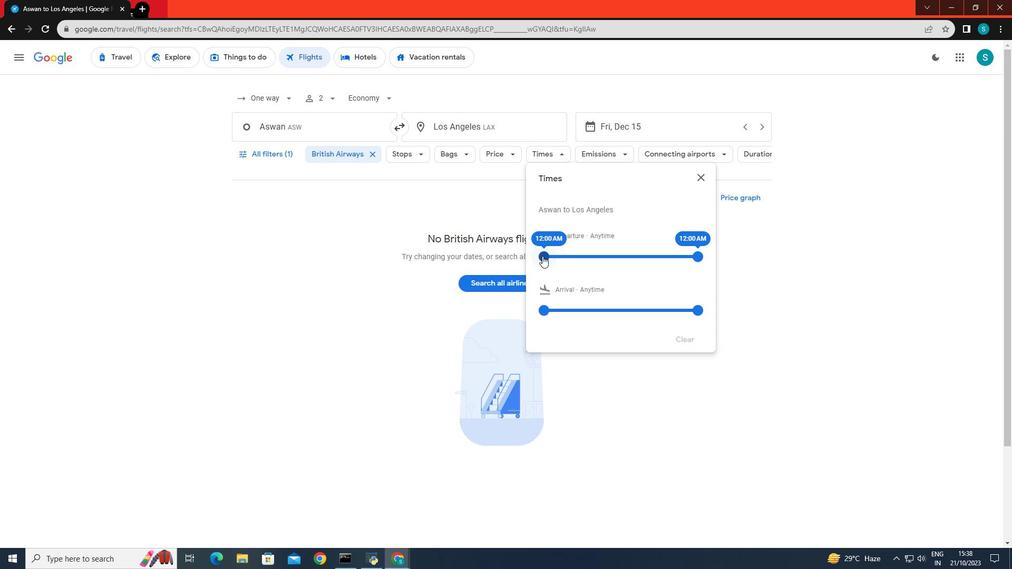 
Action: Mouse moved to (694, 254)
Screenshot: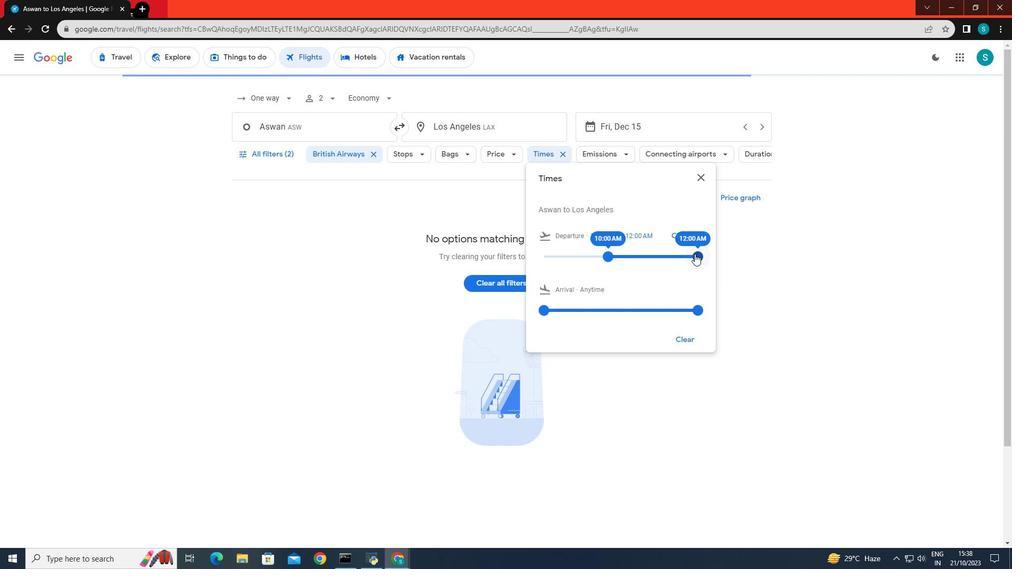 
Action: Mouse pressed left at (694, 254)
Screenshot: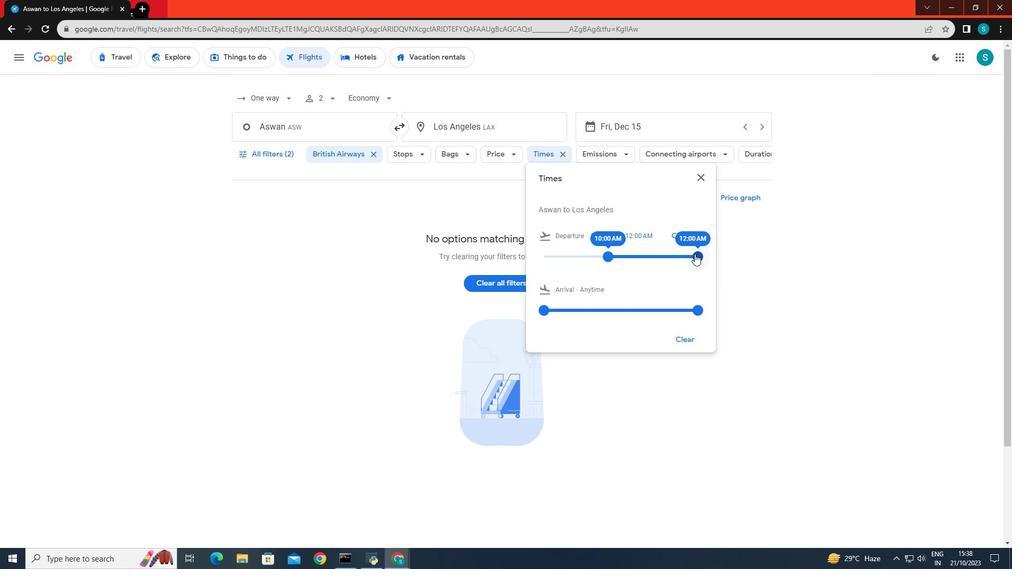 
Action: Mouse moved to (451, 335)
Screenshot: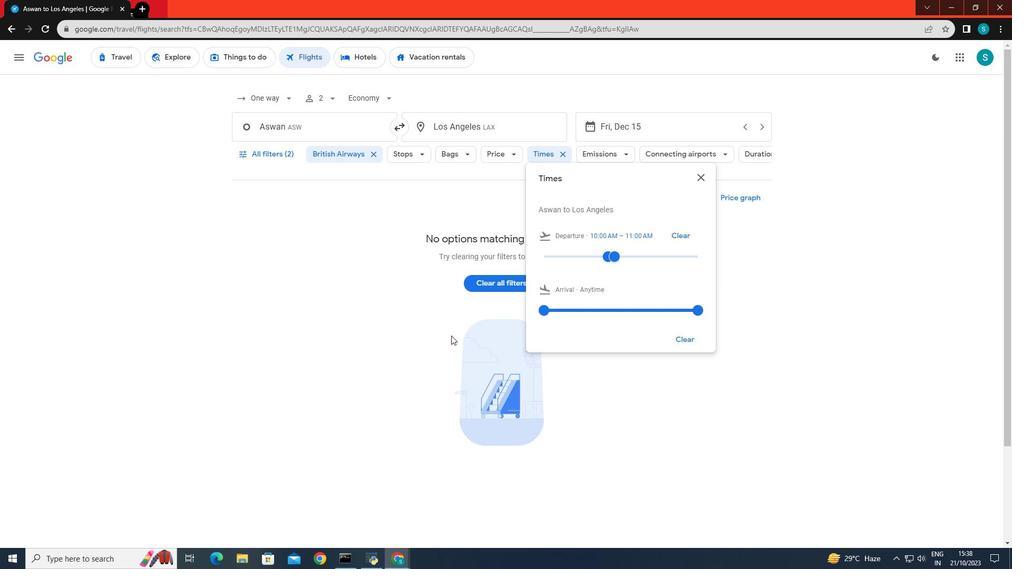 
Action: Mouse pressed left at (451, 335)
Screenshot: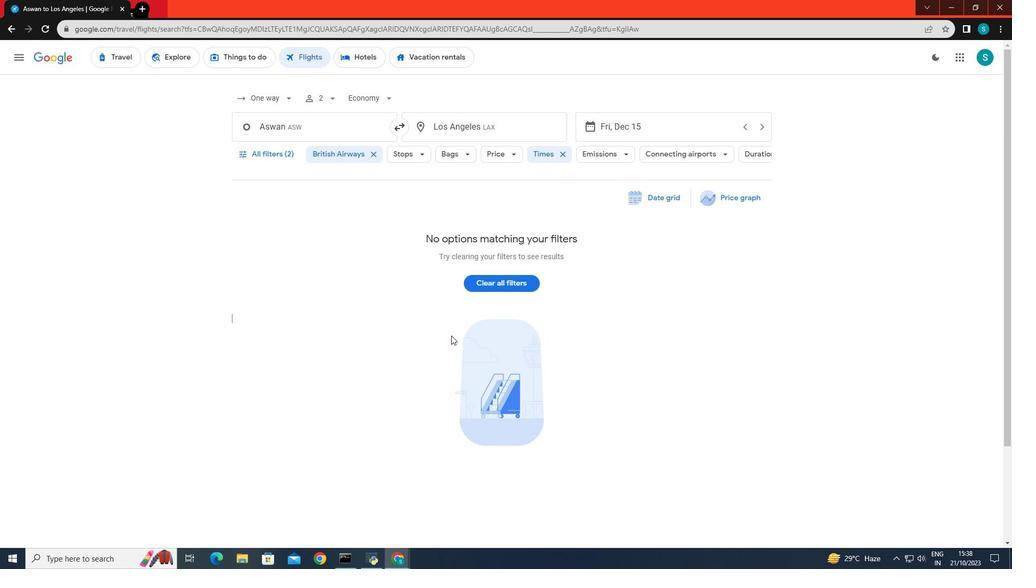 
